 Task: Start a Sprint called Sprint0000000211 in Scrum Project Project0000000071 in Jira. Start a Sprint called Sprint0000000212 in Scrum Project Project0000000071 in Jira. Start a Sprint called Sprint0000000213 in Scrum Project Project0000000071 in Jira. Start a Sprint called Sprint0000000214 in Scrum Project Project0000000072 in Jira. Start a Sprint called Sprint0000000215 in Scrum Project Project0000000072 in Jira
Action: Mouse moved to (292, 87)
Screenshot: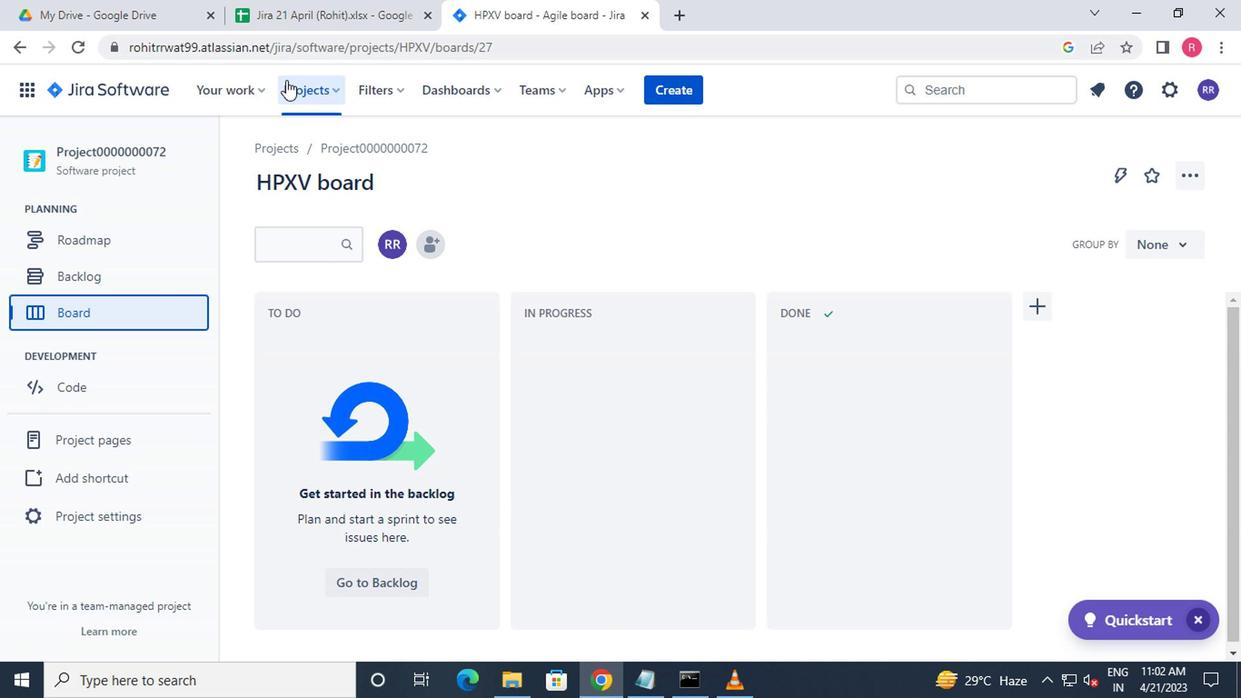 
Action: Mouse pressed left at (292, 87)
Screenshot: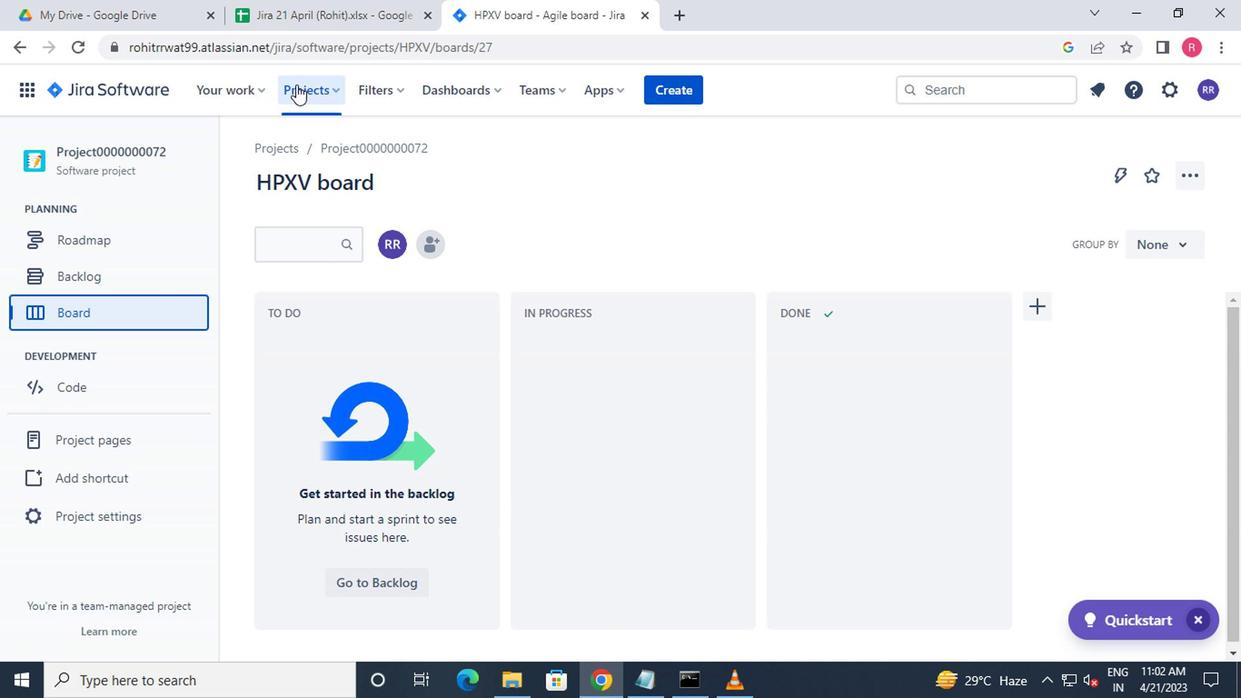 
Action: Mouse moved to (331, 190)
Screenshot: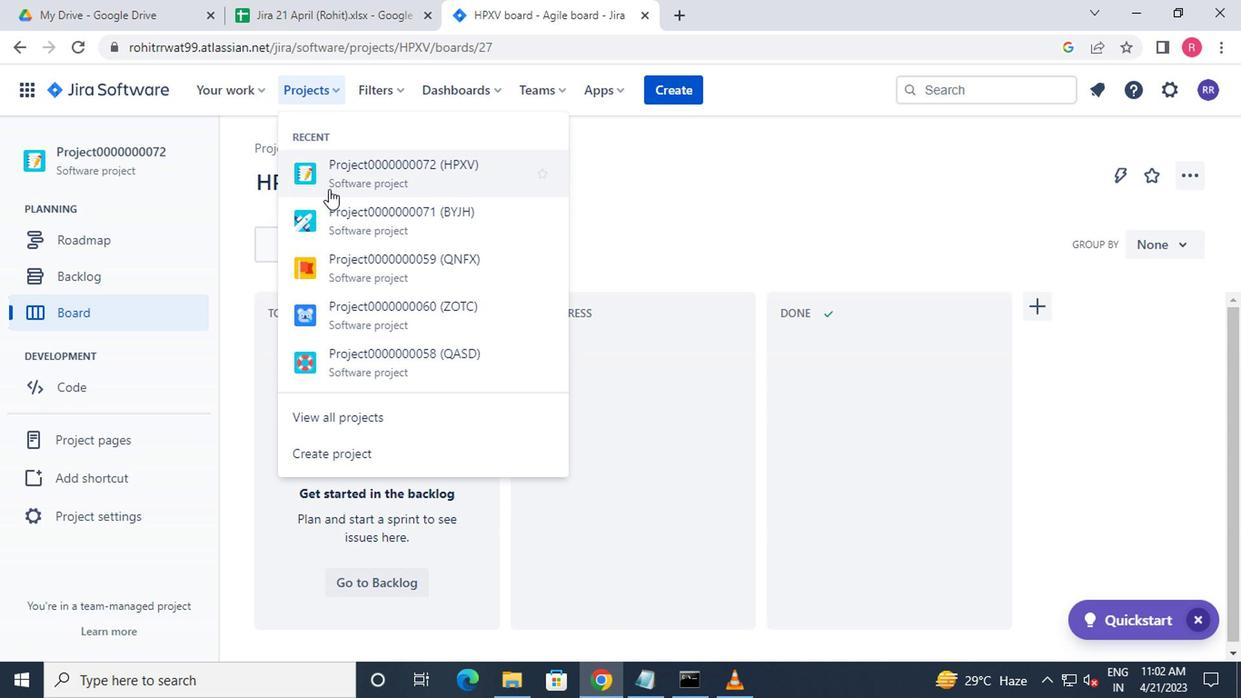 
Action: Mouse pressed left at (331, 190)
Screenshot: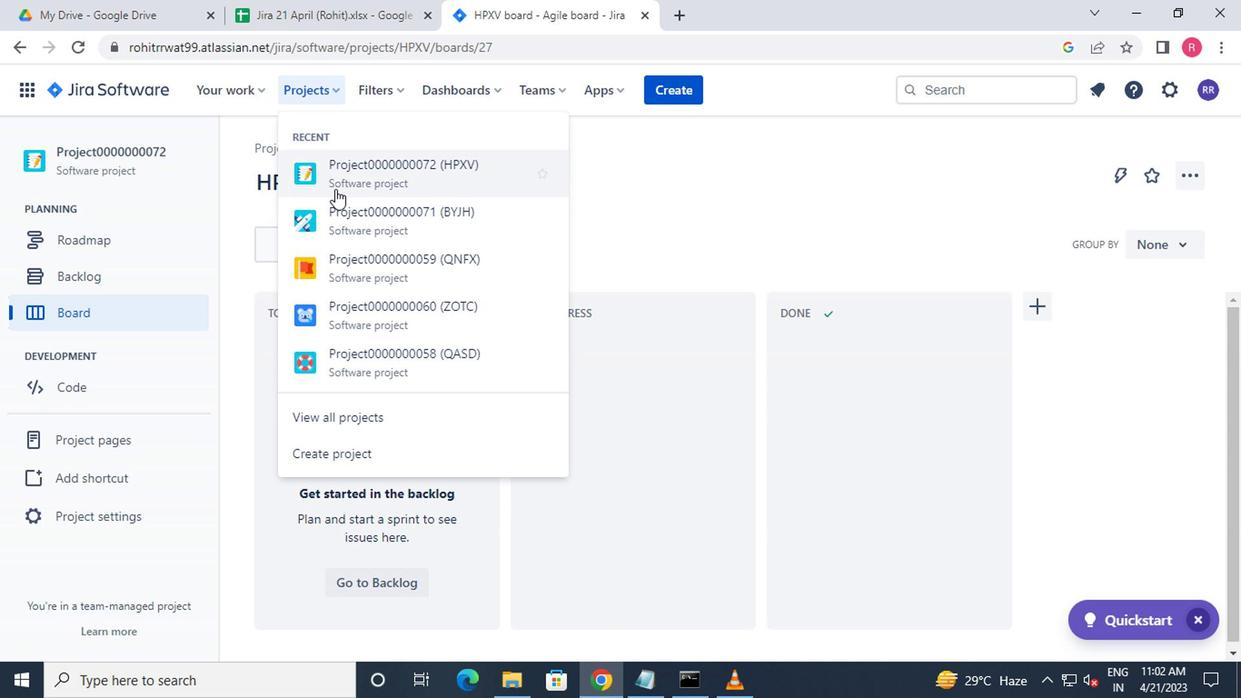 
Action: Mouse moved to (320, 97)
Screenshot: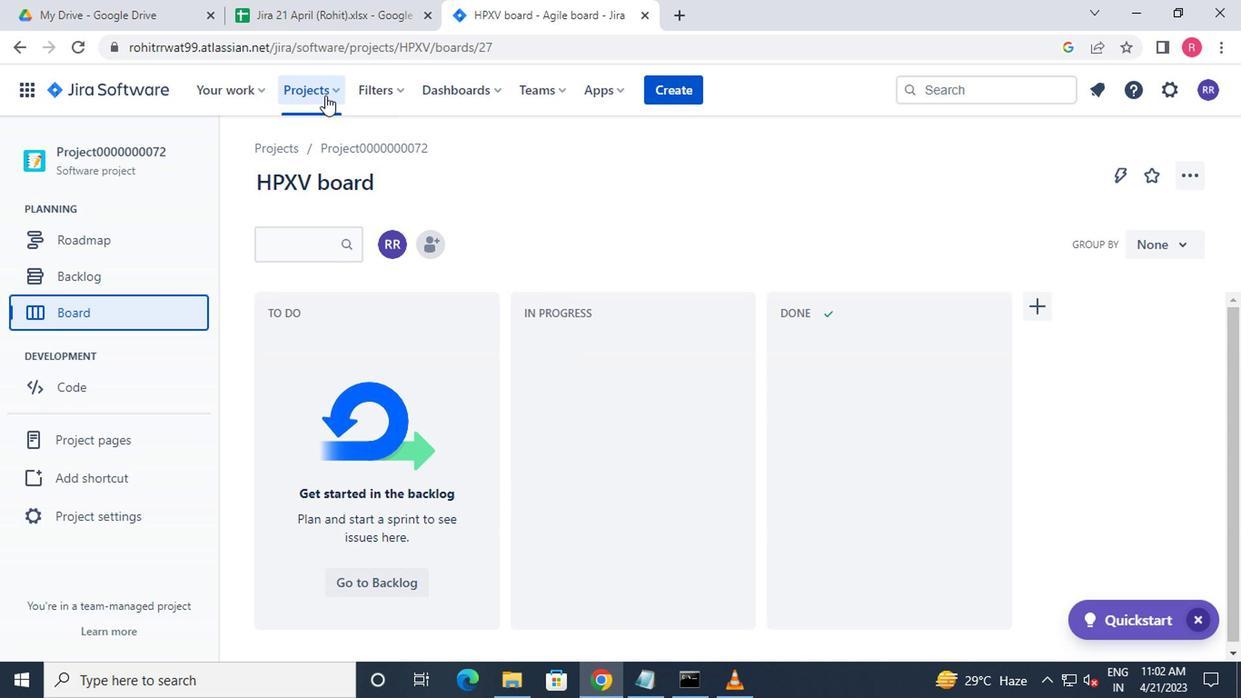 
Action: Mouse pressed left at (320, 97)
Screenshot: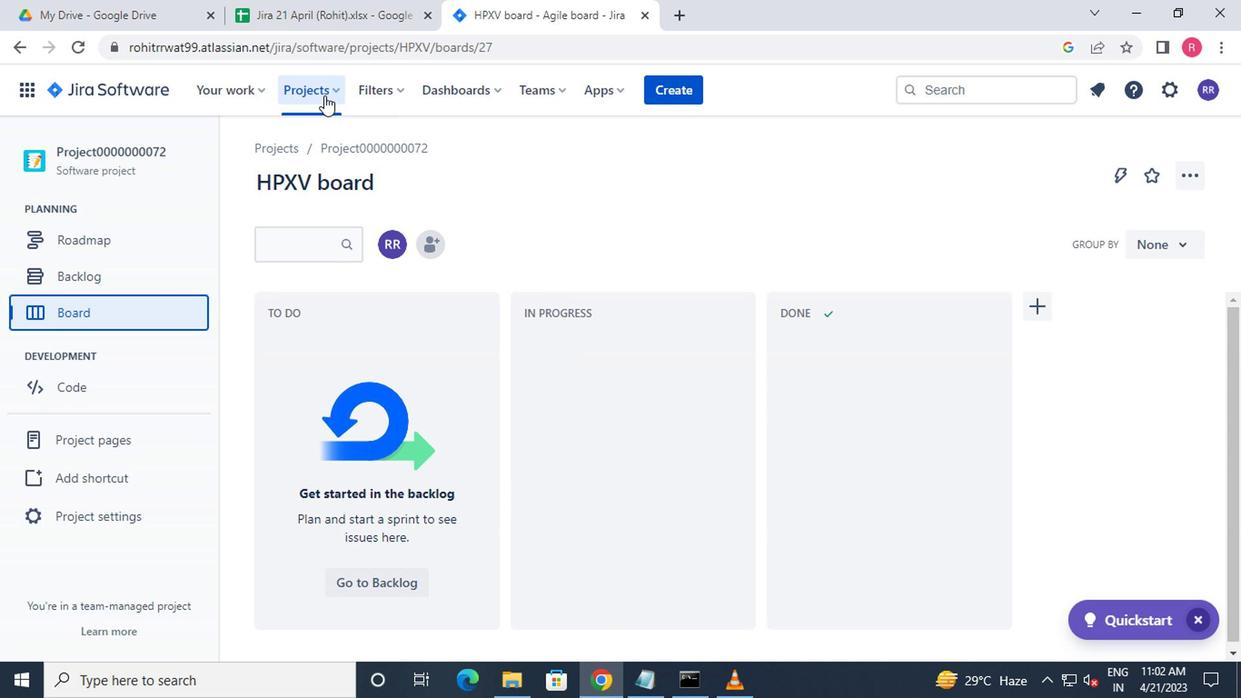 
Action: Mouse moved to (384, 210)
Screenshot: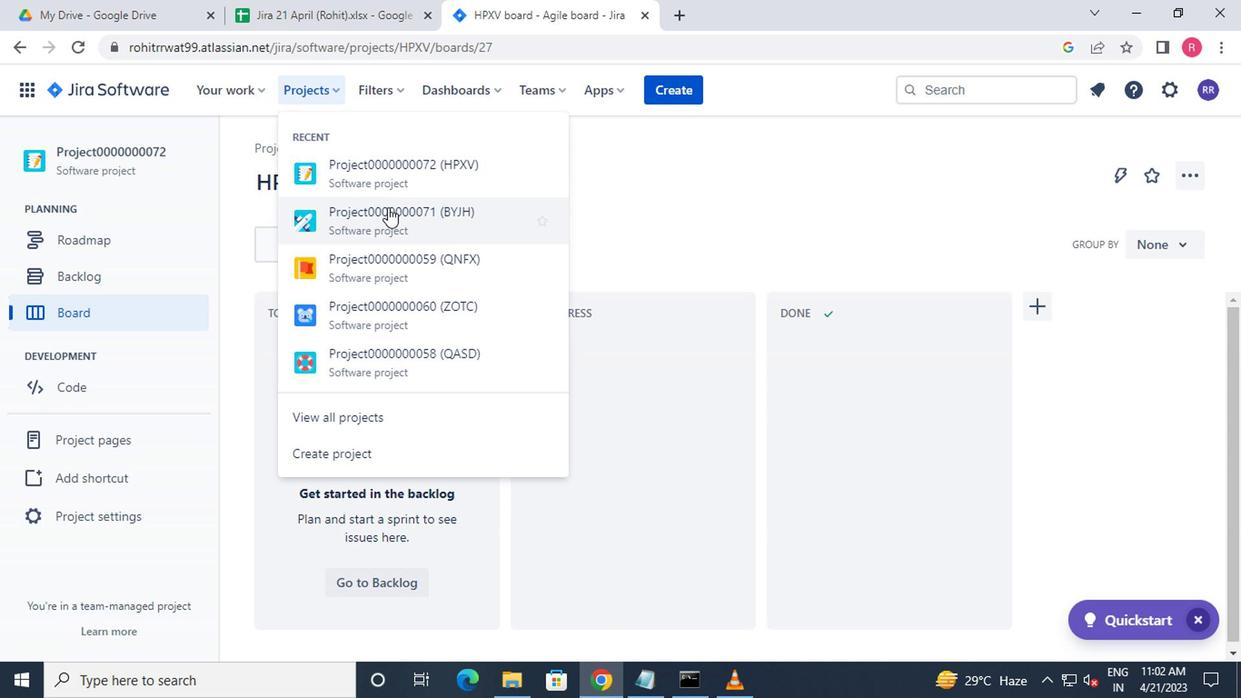 
Action: Mouse pressed left at (384, 210)
Screenshot: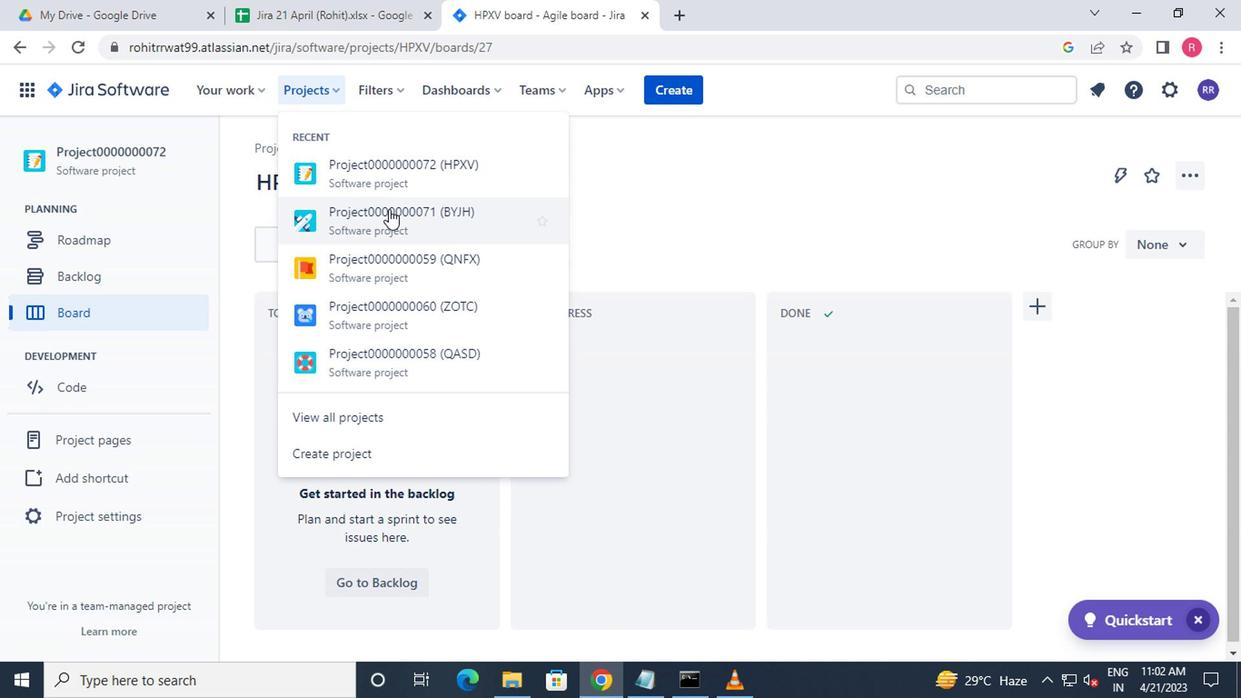 
Action: Mouse moved to (120, 275)
Screenshot: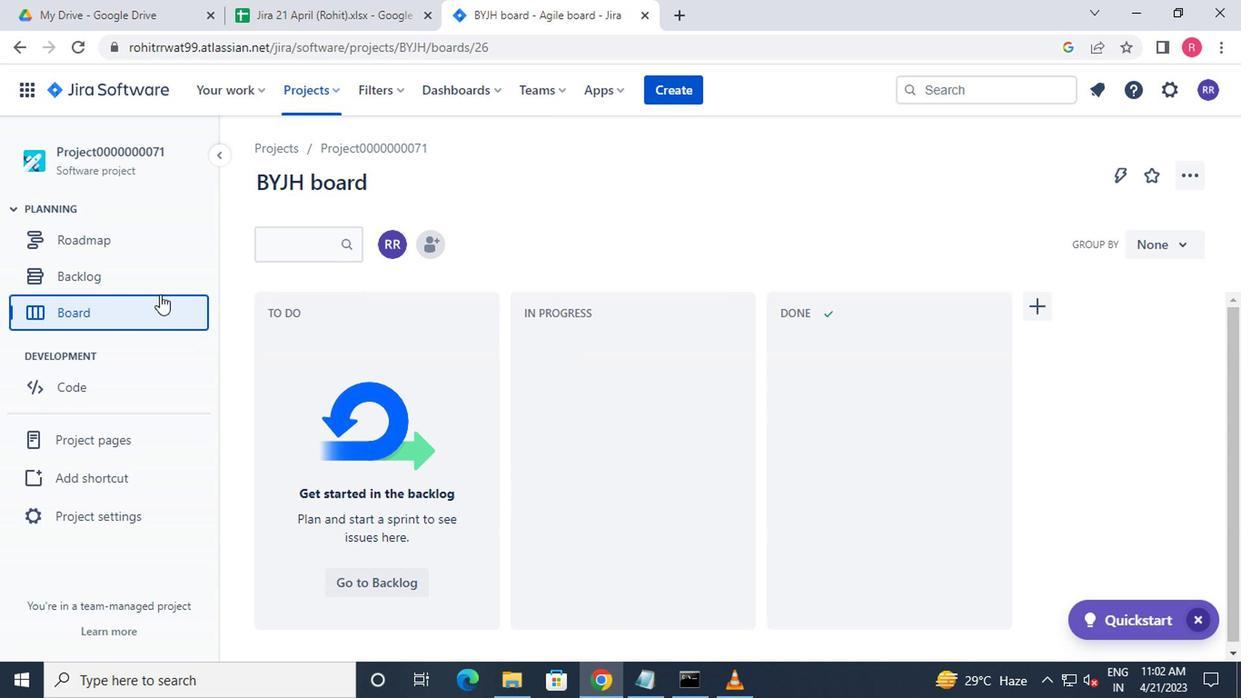 
Action: Mouse pressed left at (120, 275)
Screenshot: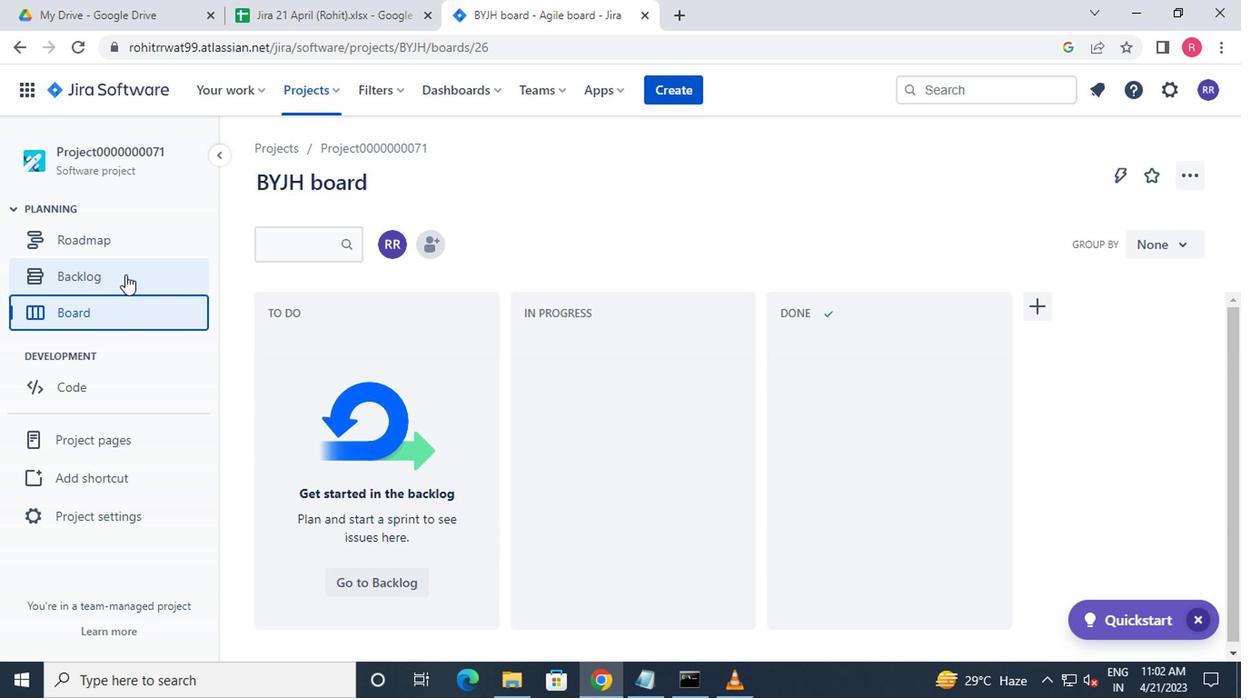 
Action: Mouse moved to (1085, 289)
Screenshot: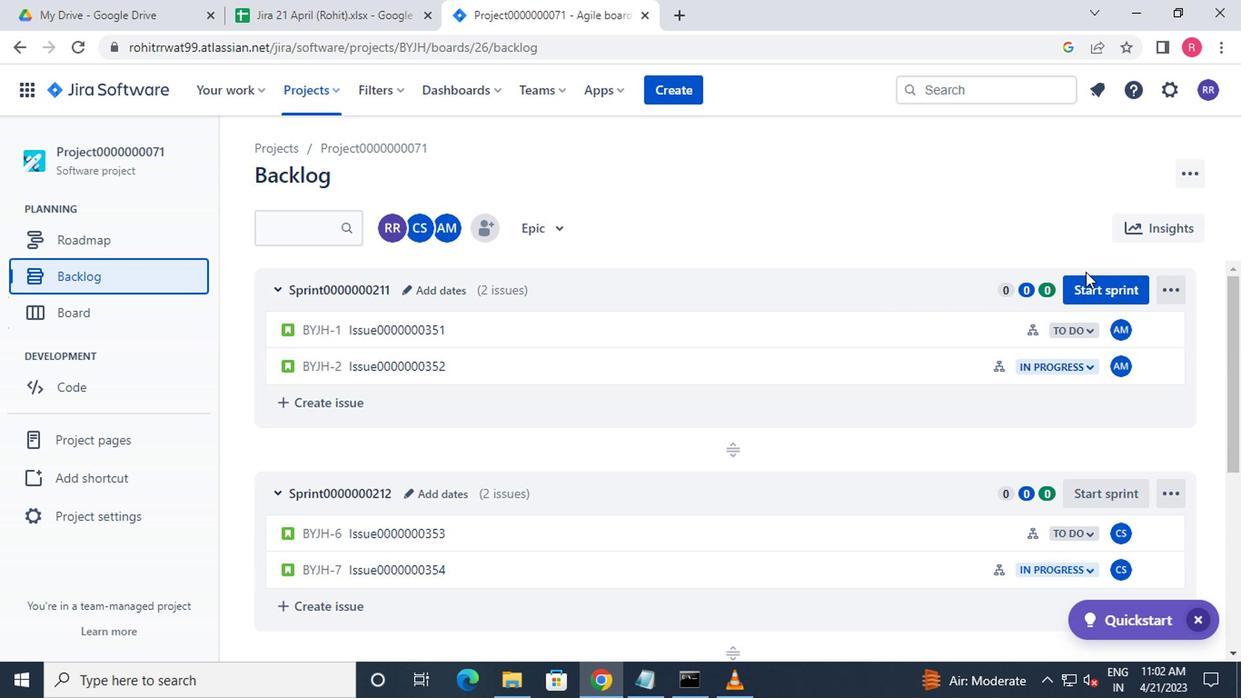 
Action: Mouse pressed left at (1085, 289)
Screenshot: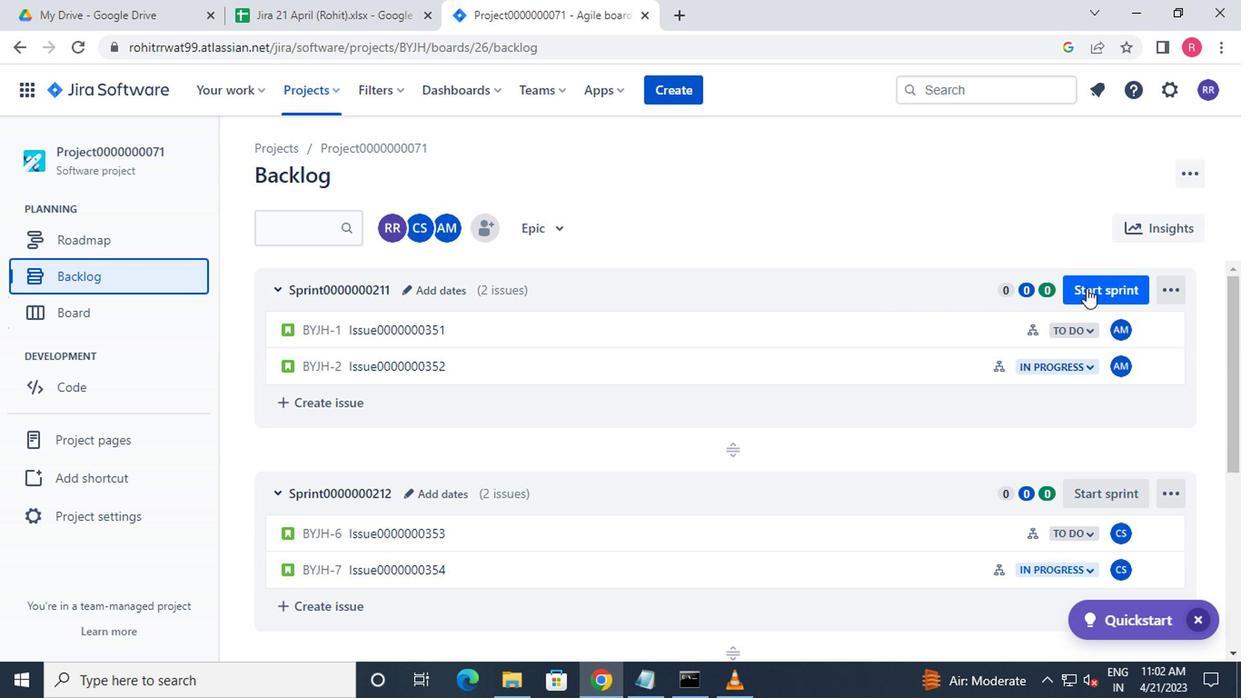 
Action: Mouse moved to (777, 633)
Screenshot: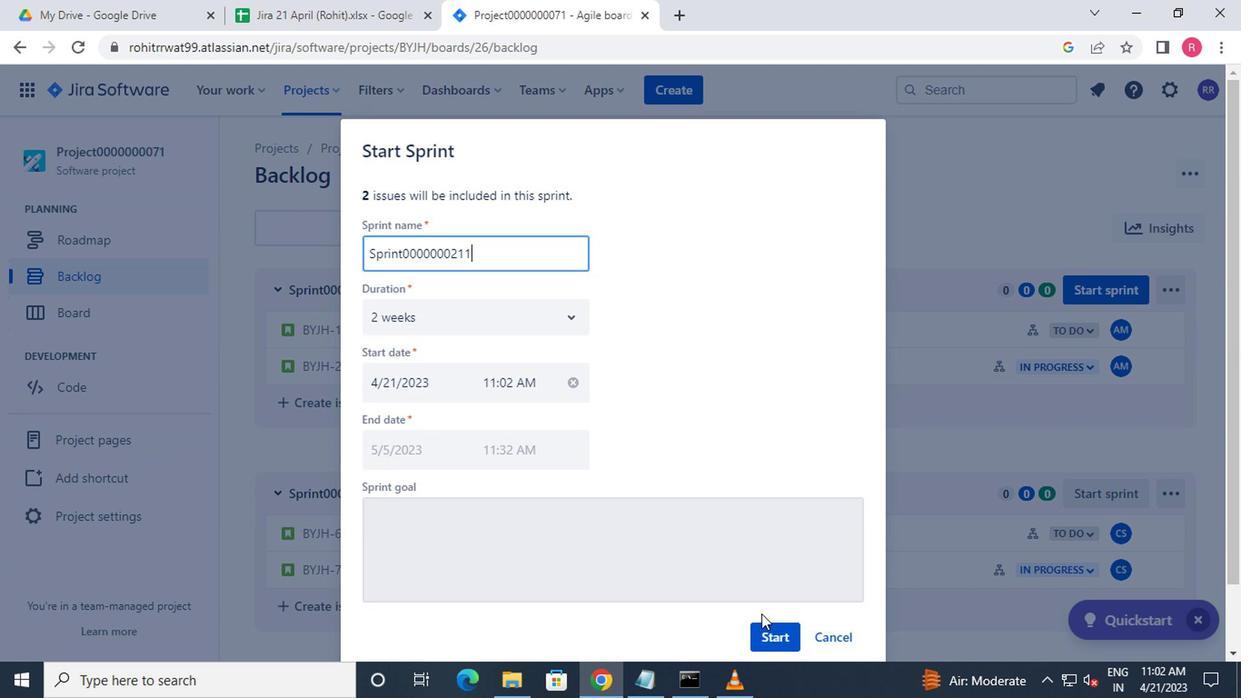 
Action: Mouse pressed left at (777, 633)
Screenshot: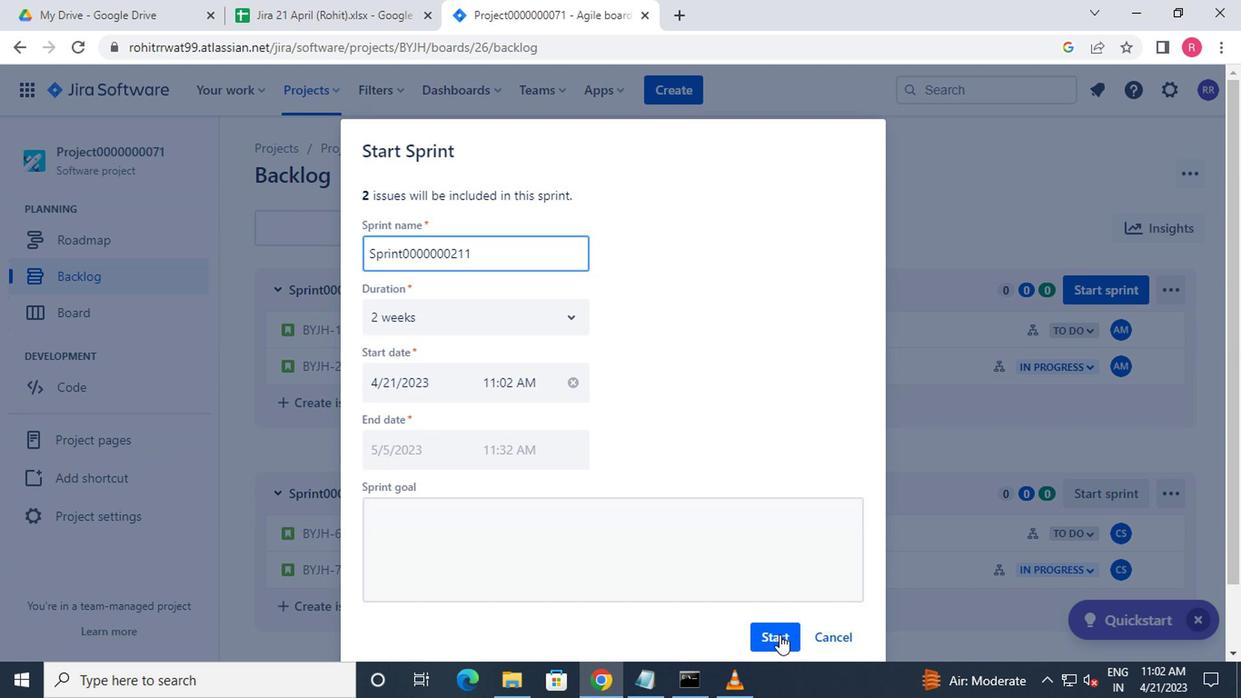 
Action: Mouse moved to (49, 286)
Screenshot: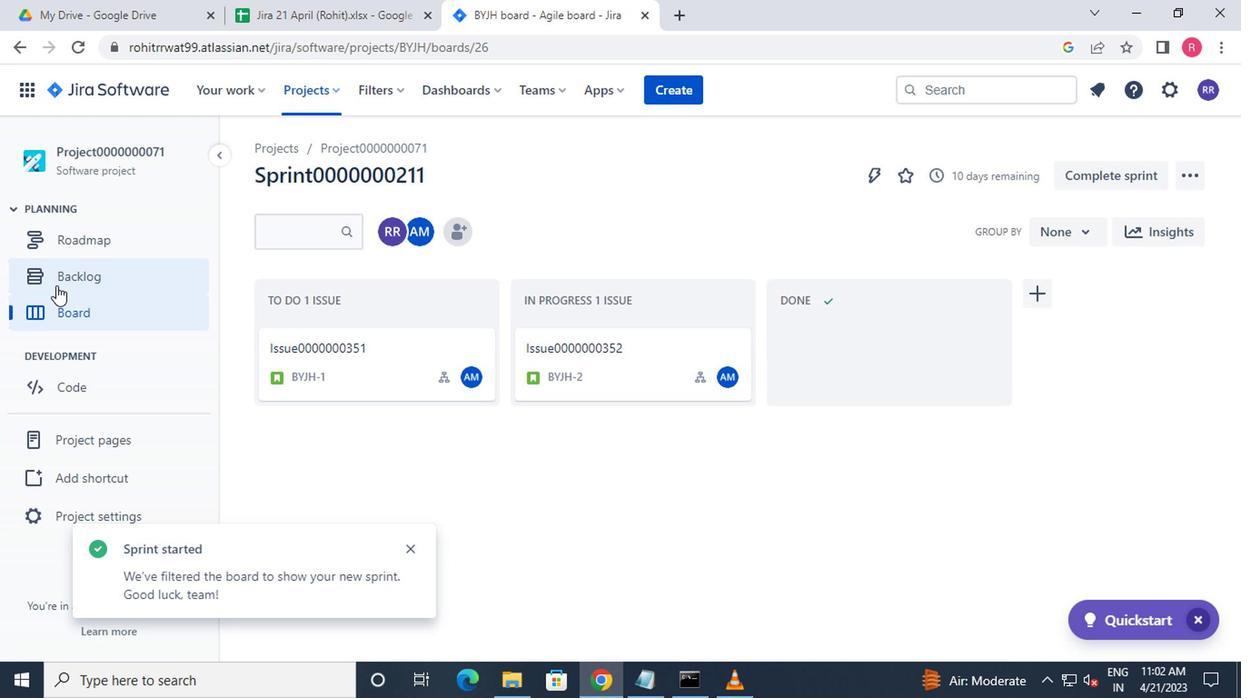 
Action: Mouse pressed left at (49, 286)
Screenshot: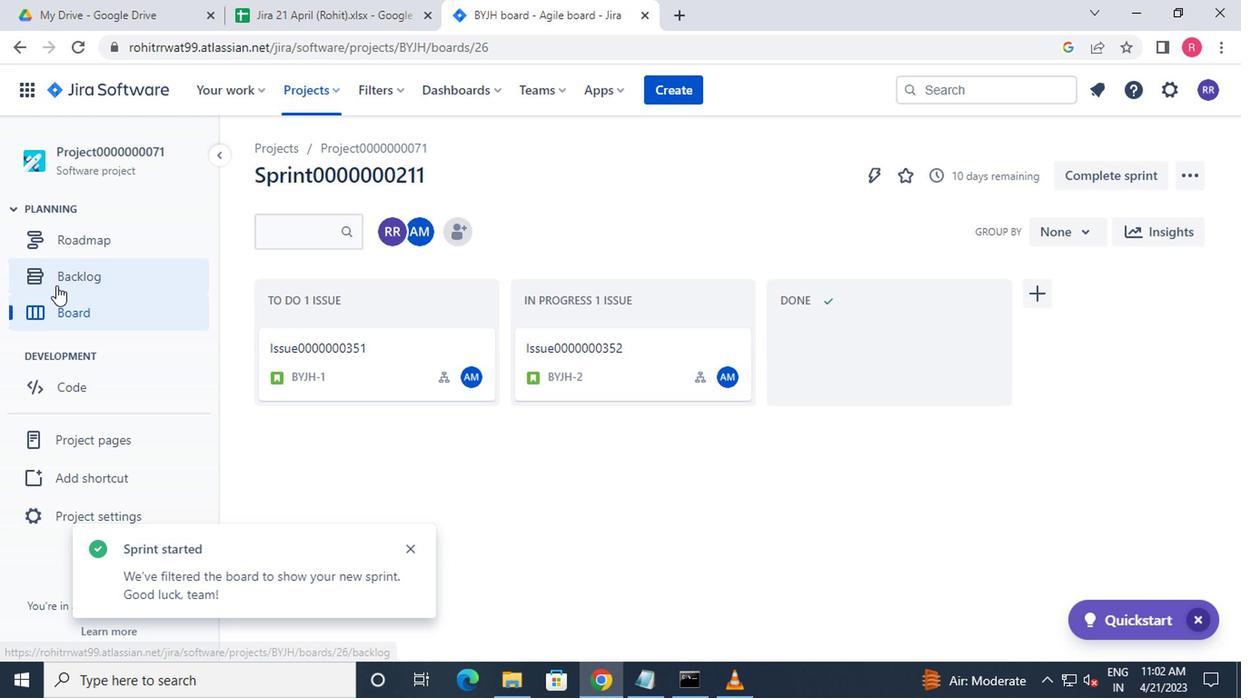 
Action: Mouse moved to (1099, 486)
Screenshot: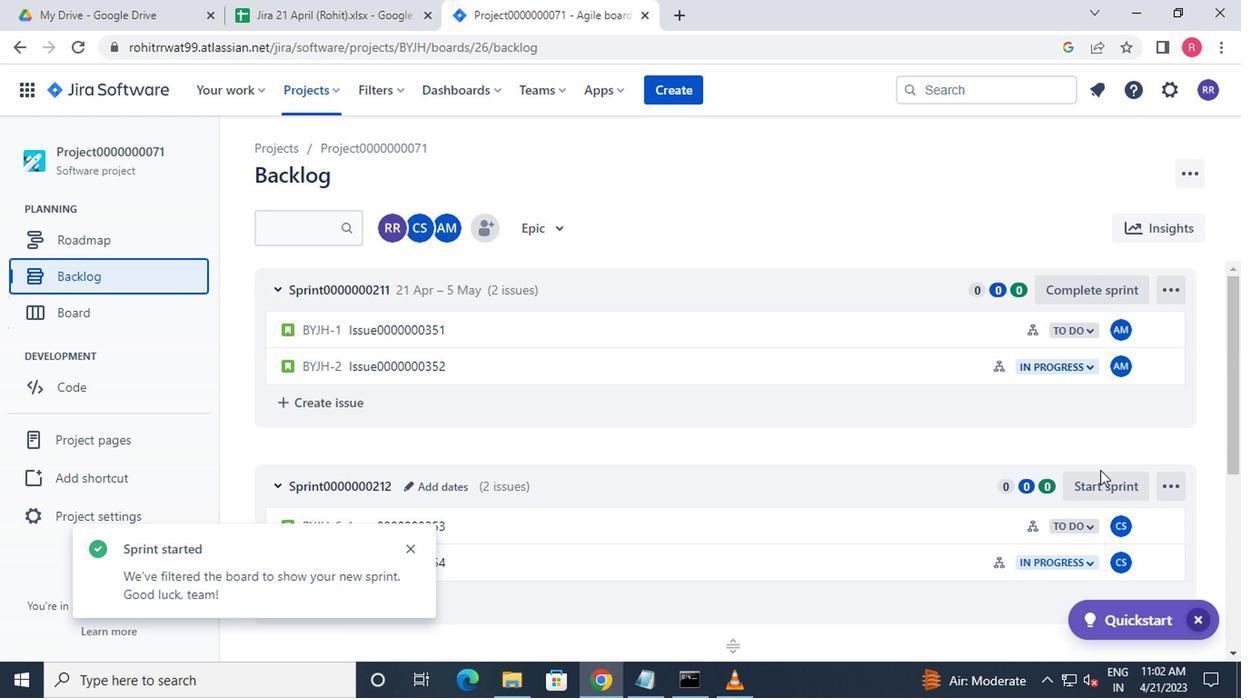 
Action: Mouse pressed left at (1099, 486)
Screenshot: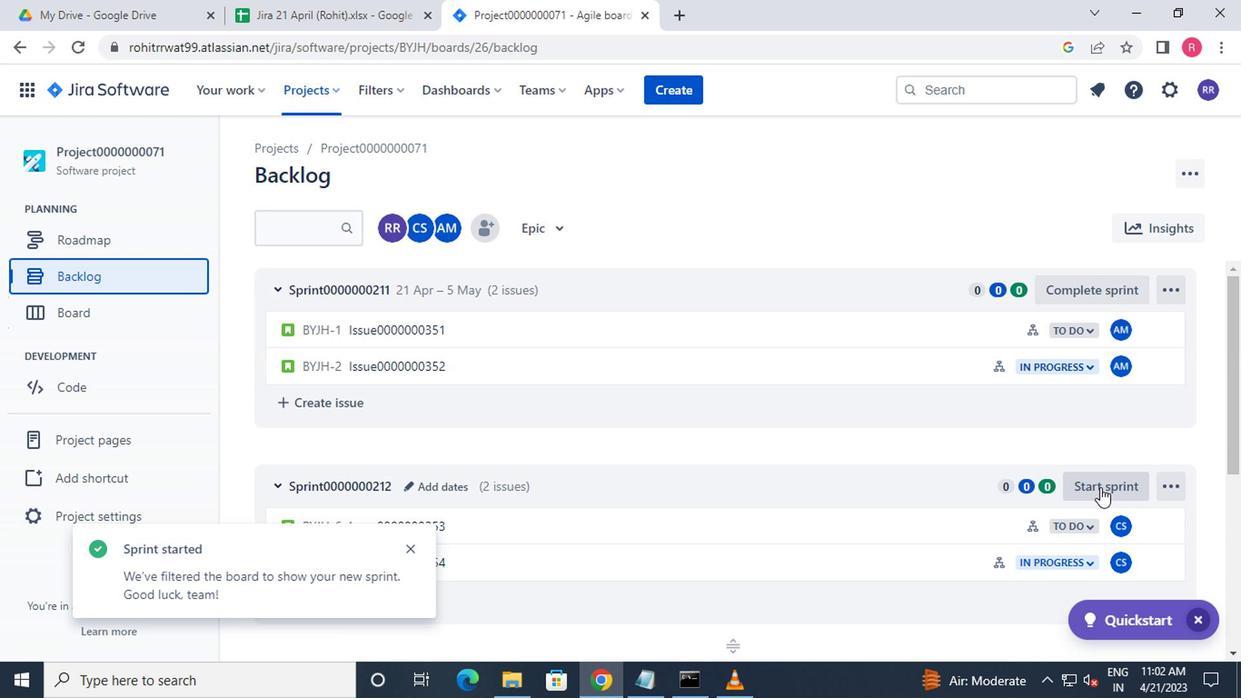 
Action: Mouse moved to (772, 637)
Screenshot: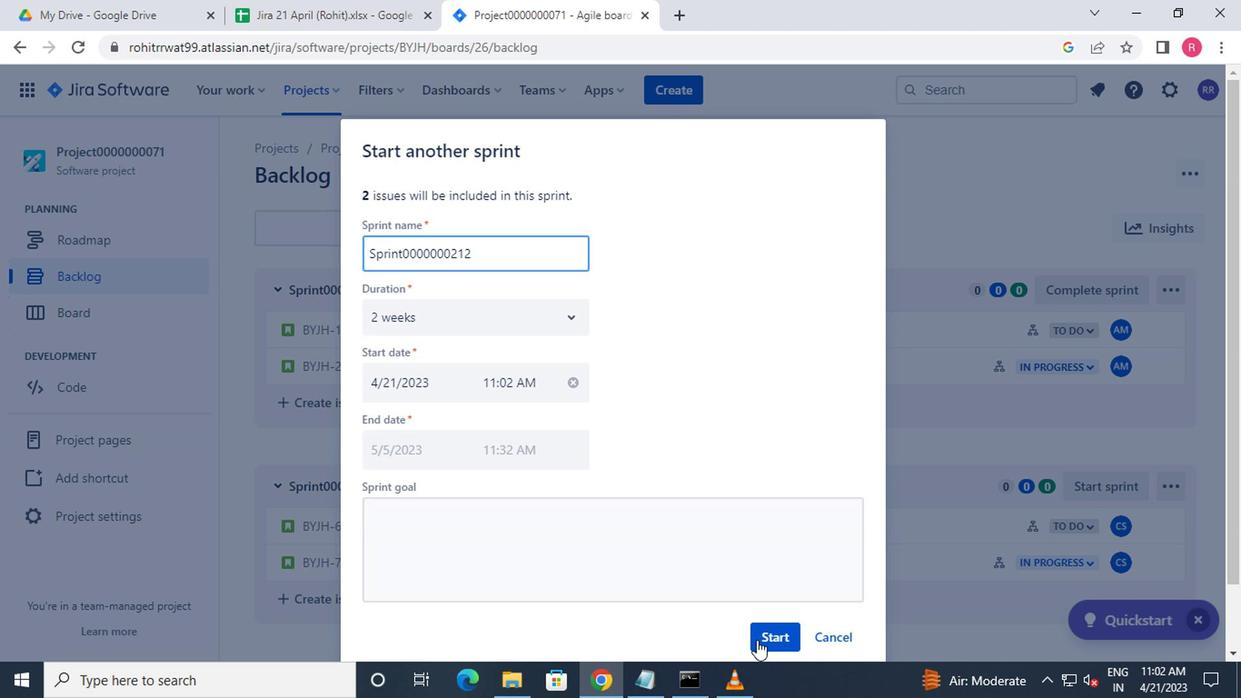 
Action: Mouse pressed left at (772, 637)
Screenshot: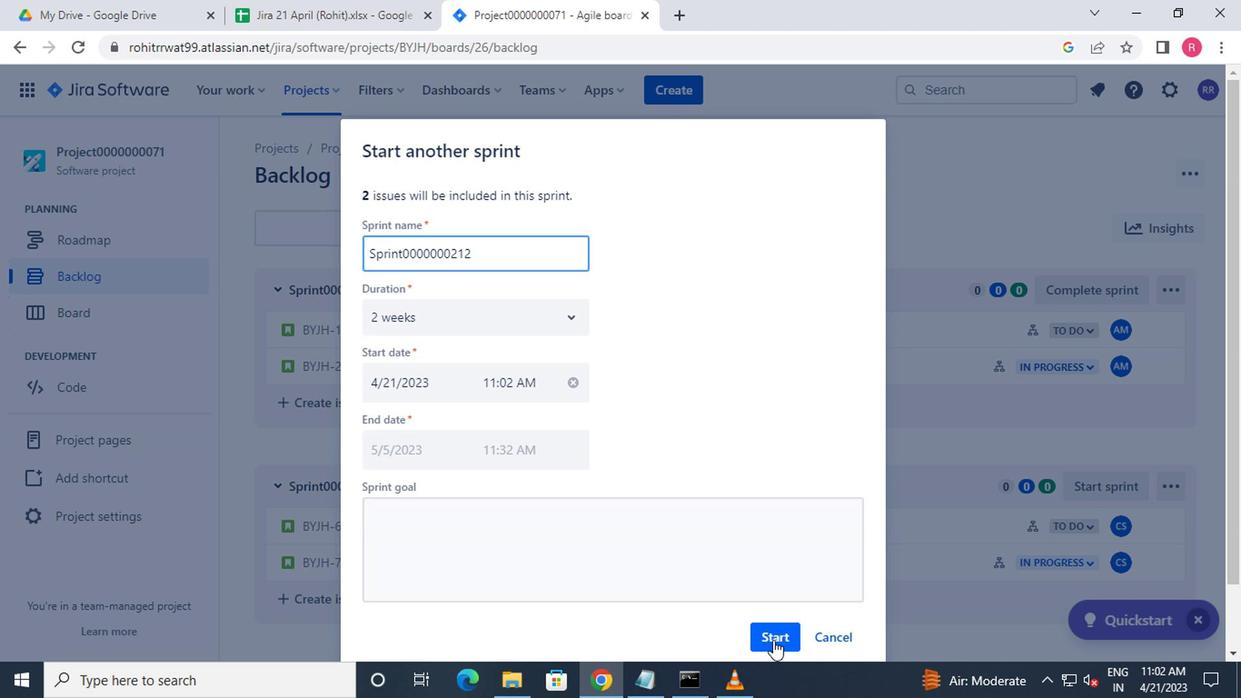 
Action: Mouse moved to (106, 268)
Screenshot: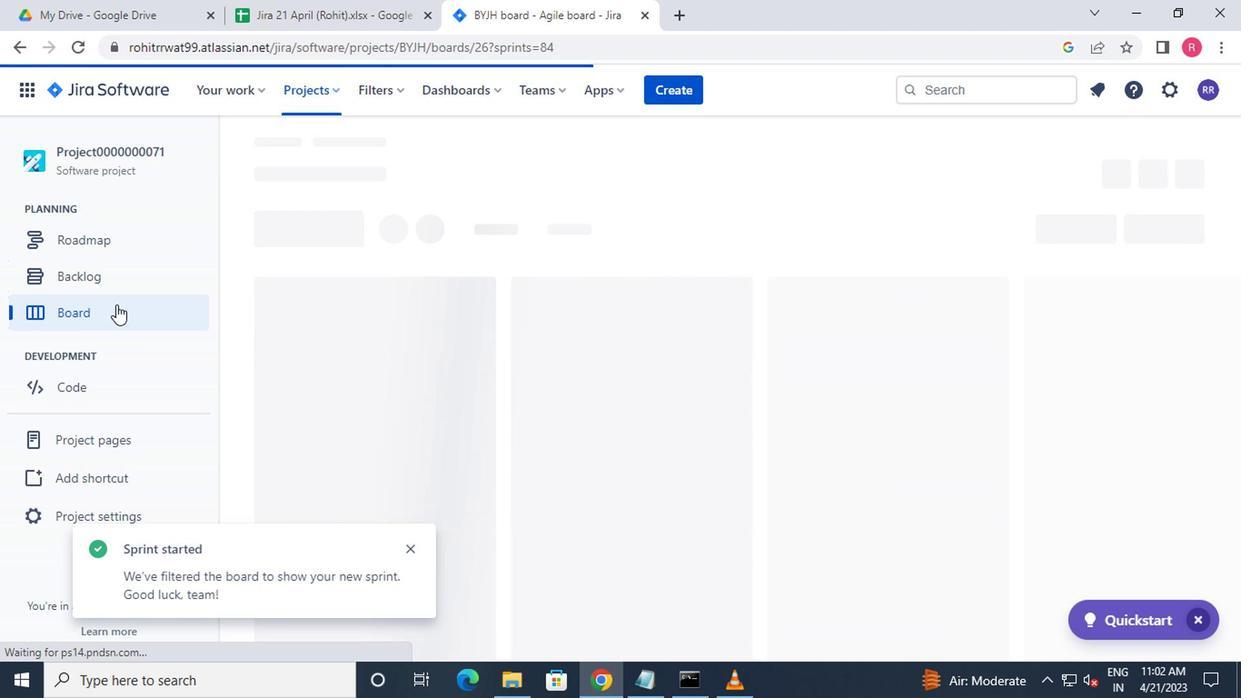 
Action: Mouse pressed left at (106, 268)
Screenshot: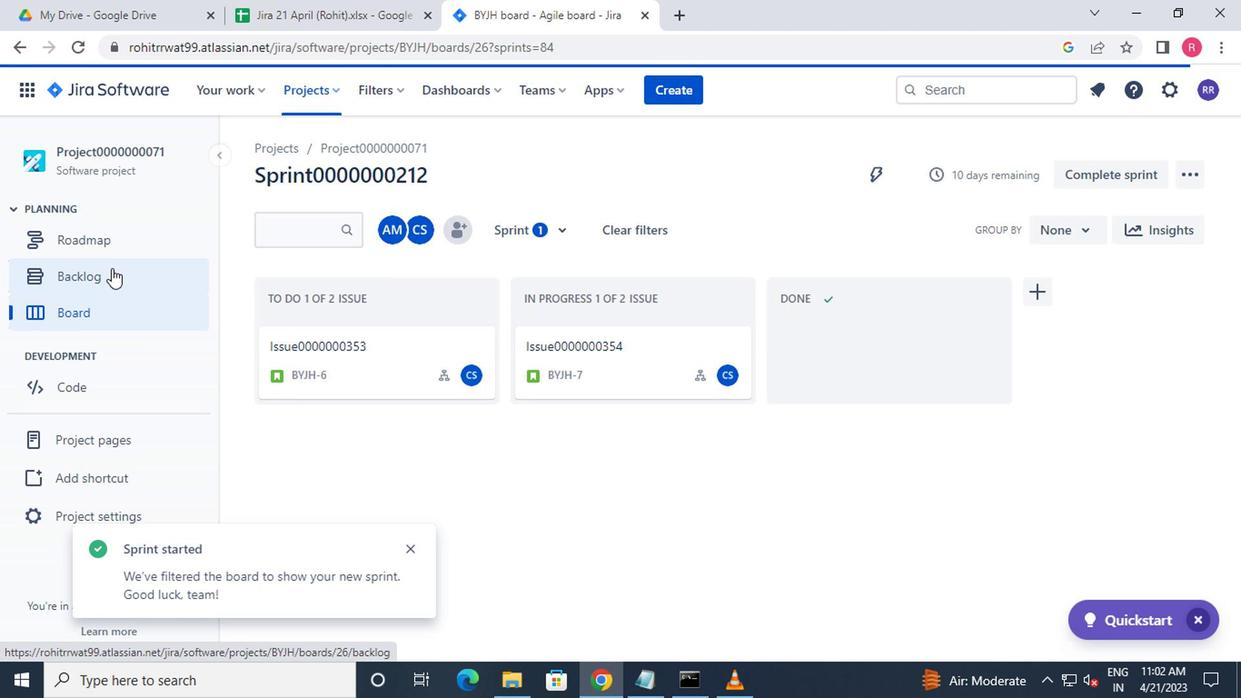 
Action: Mouse moved to (611, 418)
Screenshot: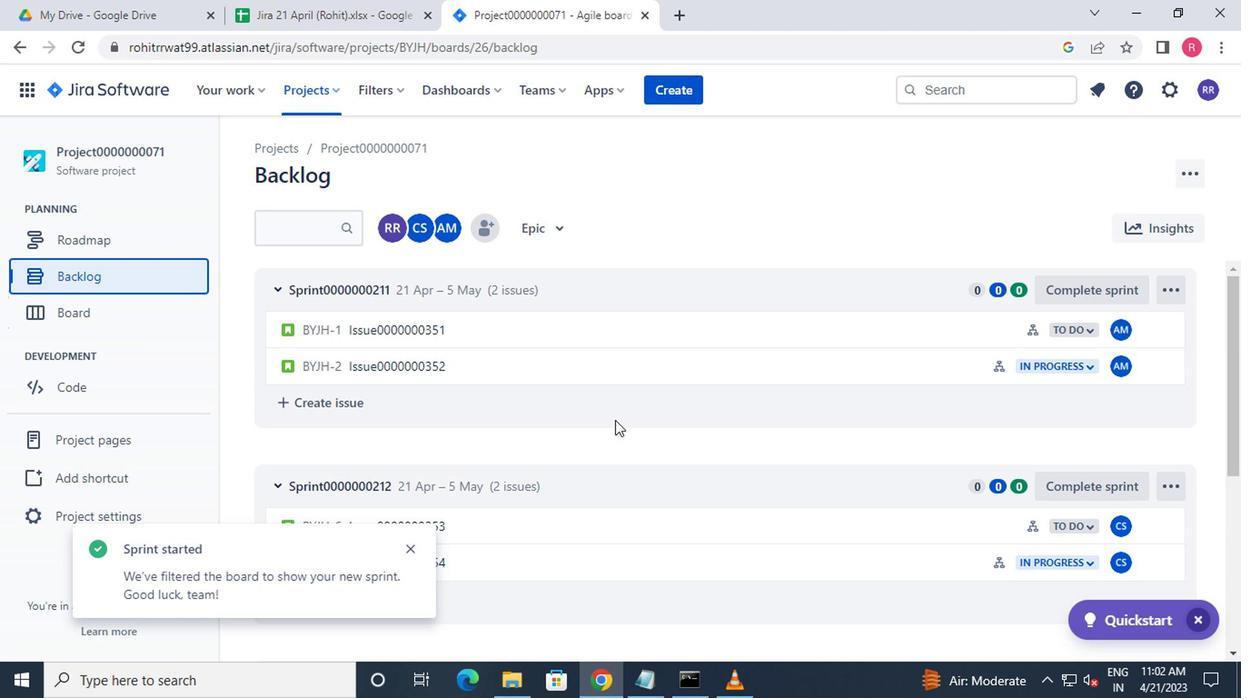 
Action: Mouse scrolled (611, 417) with delta (0, -1)
Screenshot: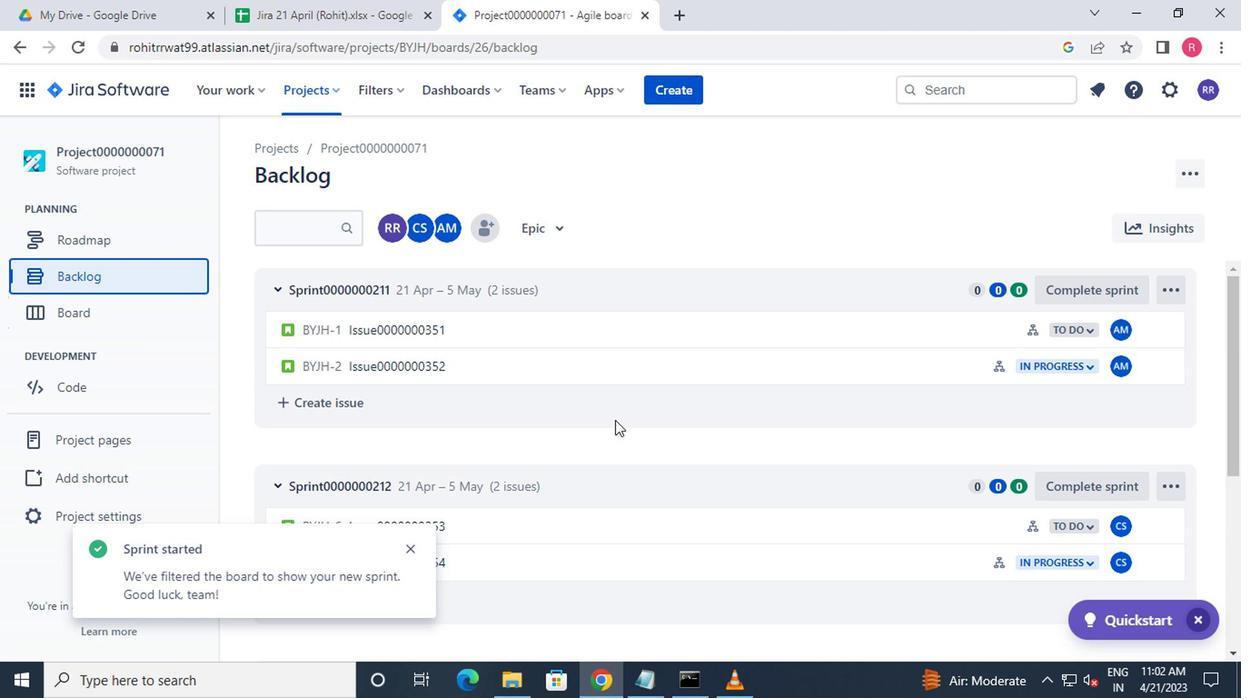 
Action: Mouse moved to (615, 418)
Screenshot: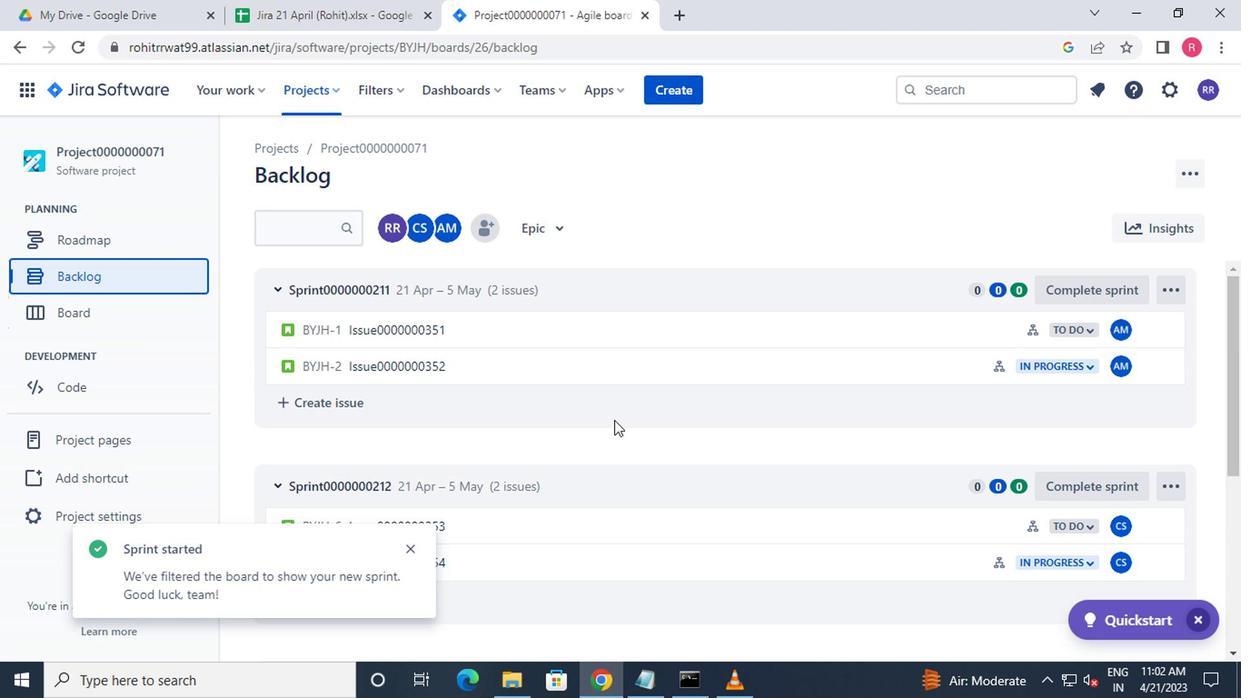 
Action: Mouse scrolled (615, 417) with delta (0, -1)
Screenshot: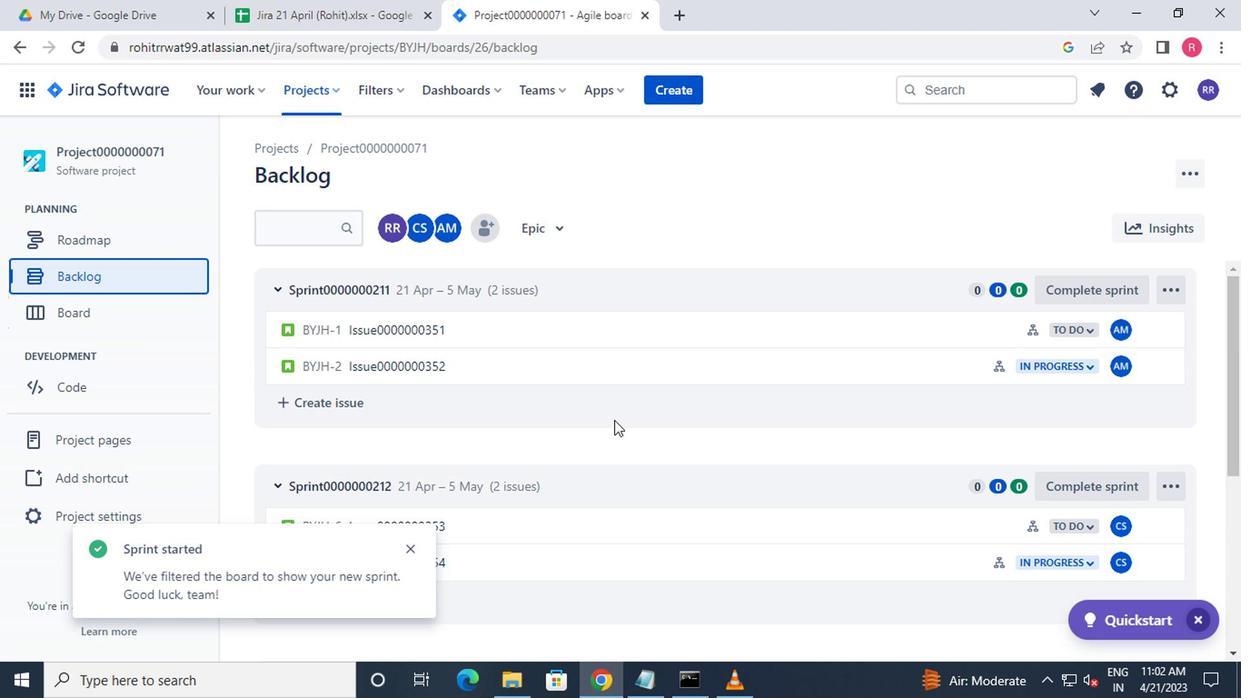 
Action: Mouse scrolled (615, 417) with delta (0, -1)
Screenshot: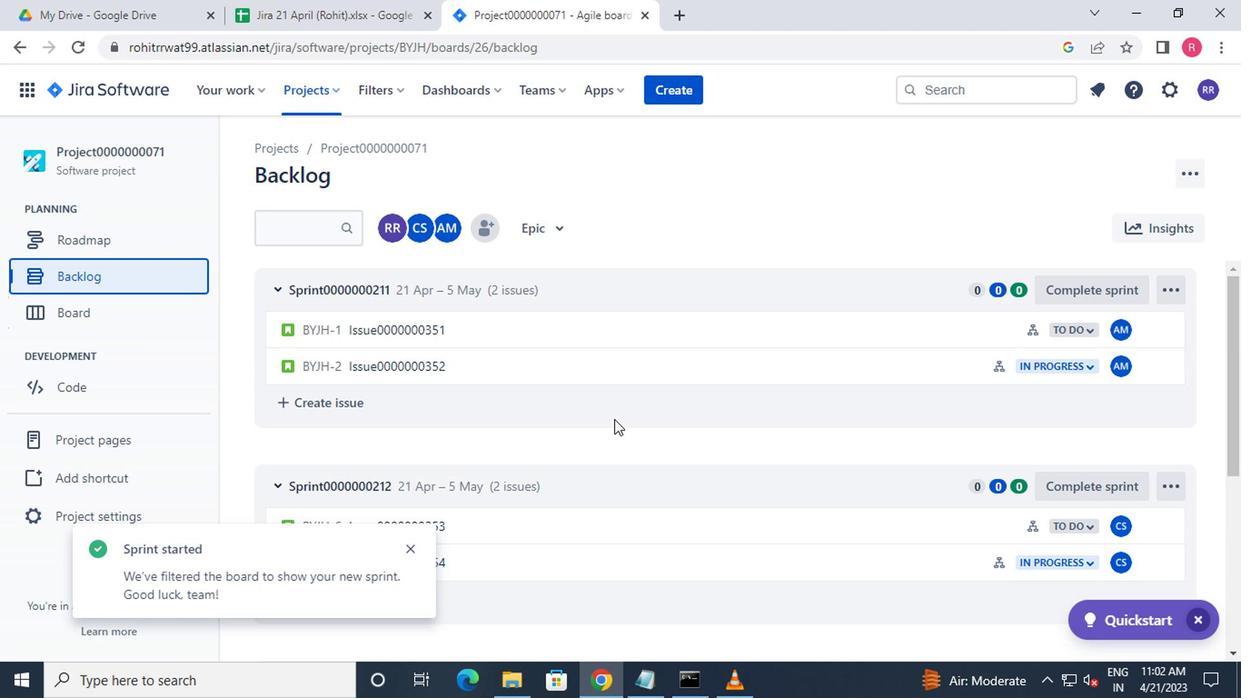 
Action: Mouse scrolled (615, 417) with delta (0, -1)
Screenshot: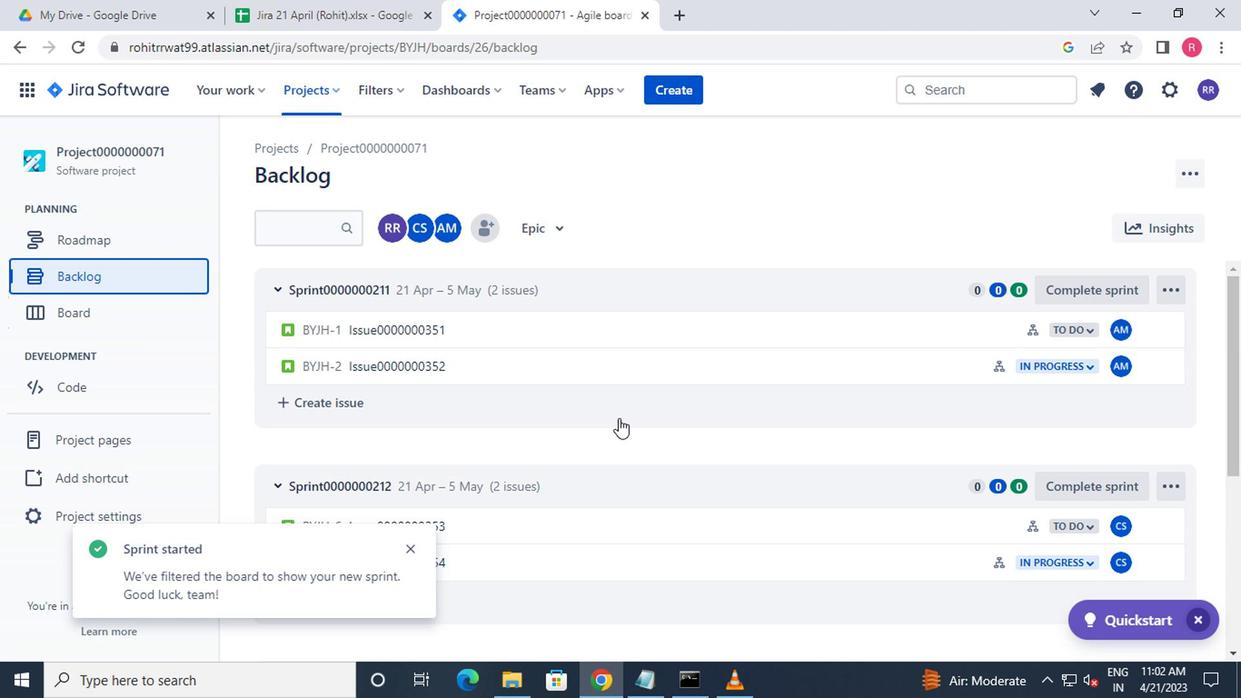 
Action: Mouse scrolled (615, 417) with delta (0, -1)
Screenshot: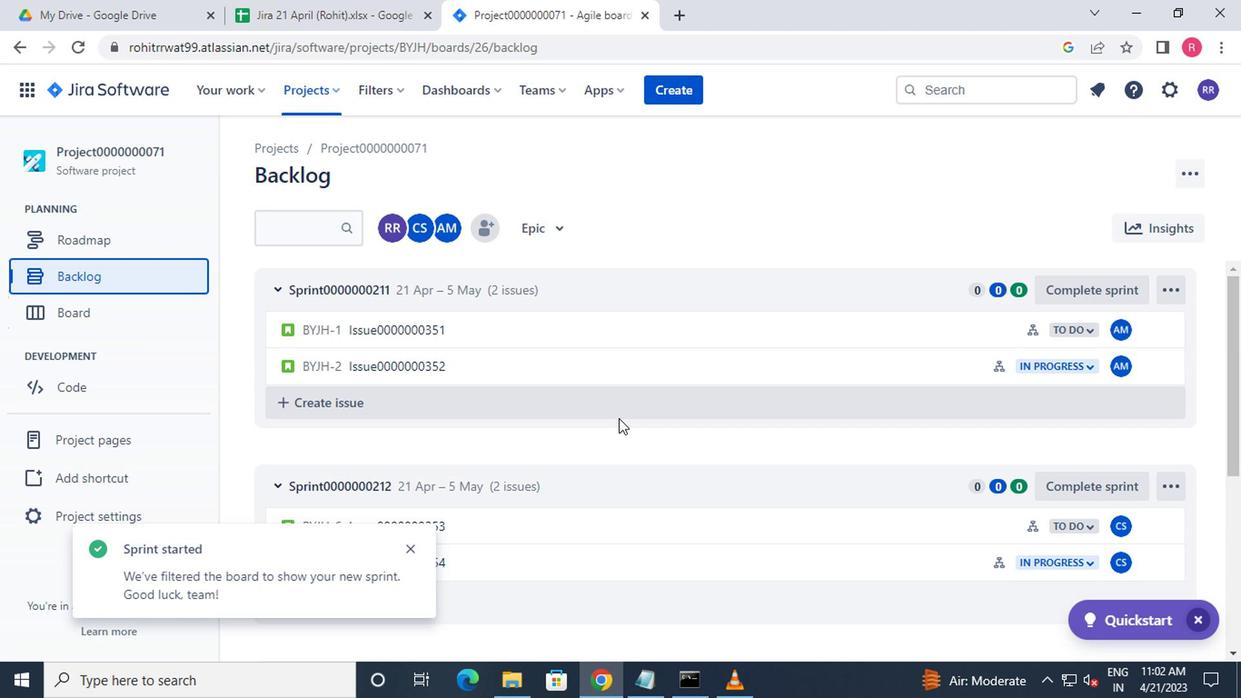 
Action: Mouse moved to (1125, 353)
Screenshot: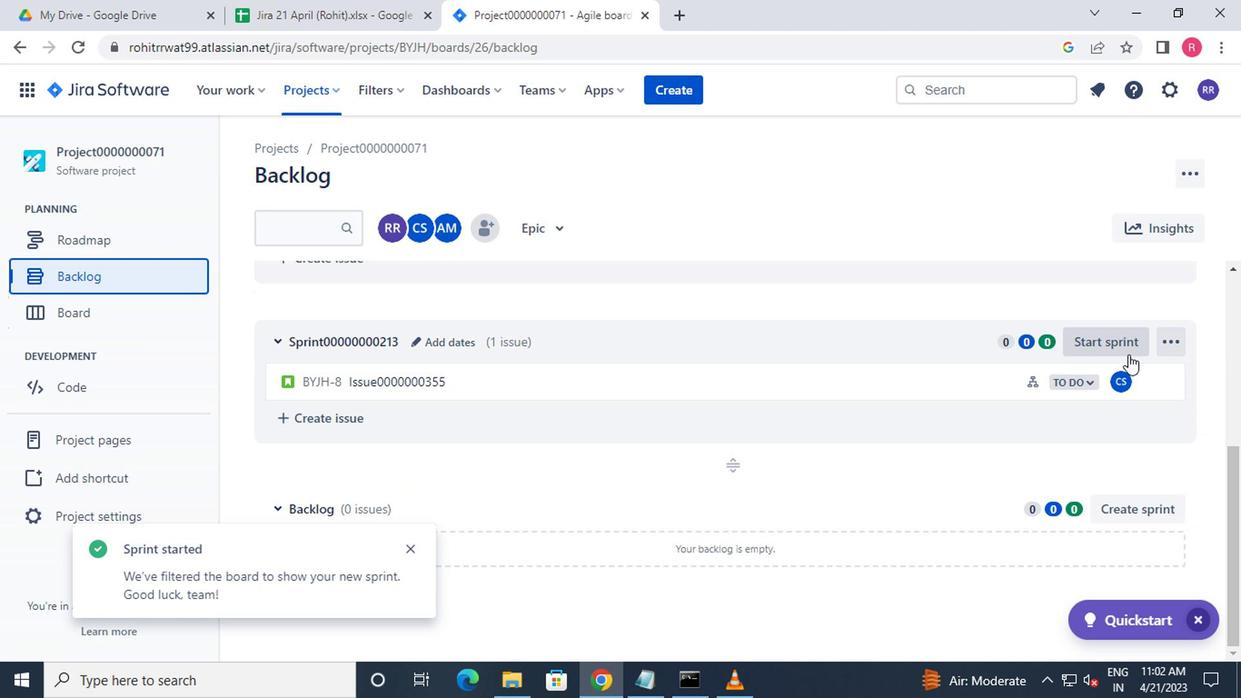 
Action: Mouse pressed left at (1125, 353)
Screenshot: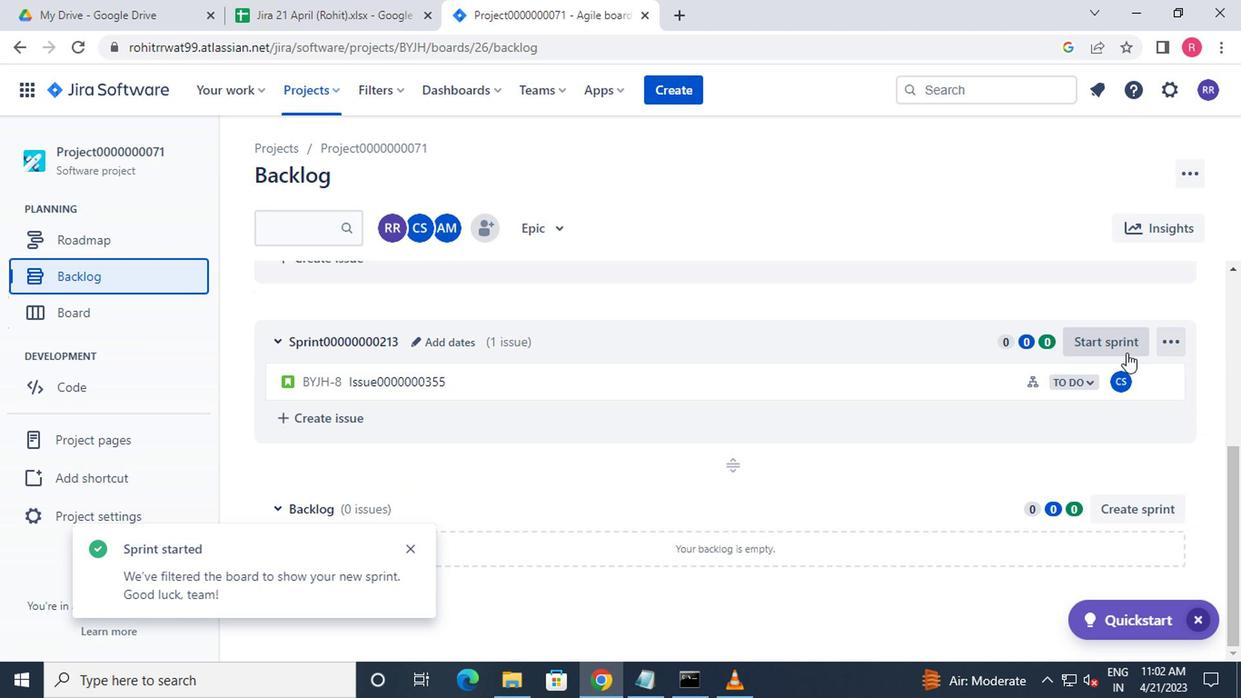 
Action: Mouse moved to (661, 435)
Screenshot: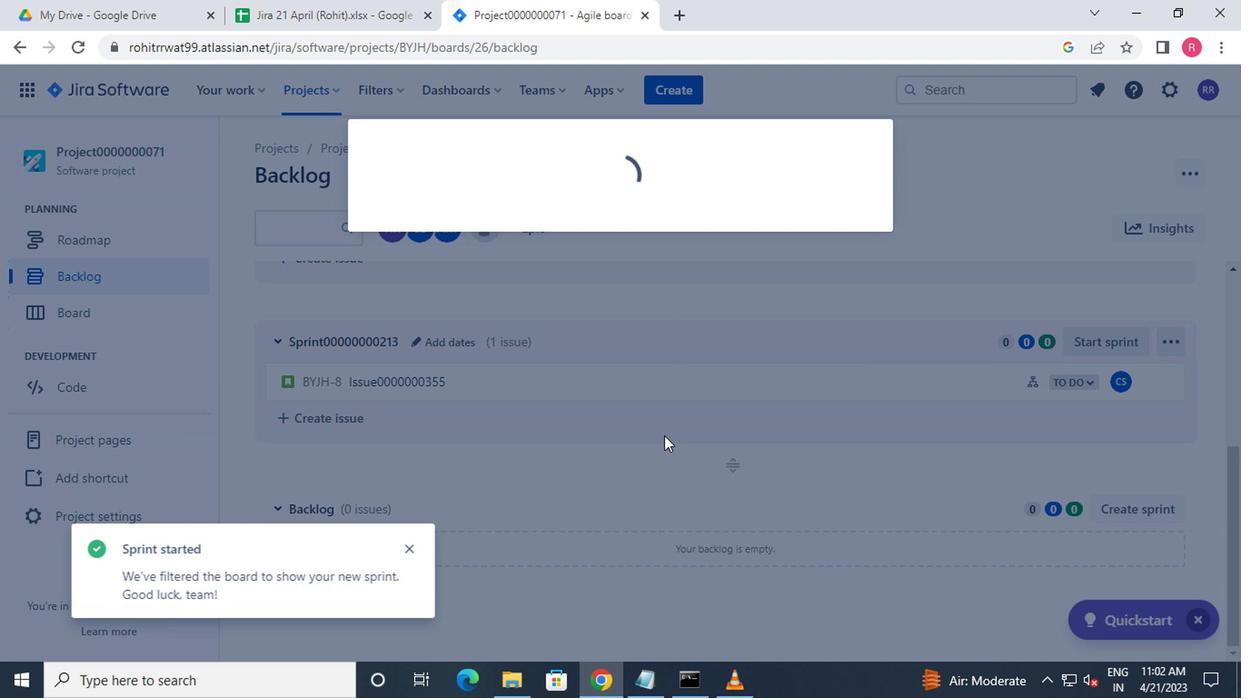 
Action: Mouse scrolled (661, 435) with delta (0, 0)
Screenshot: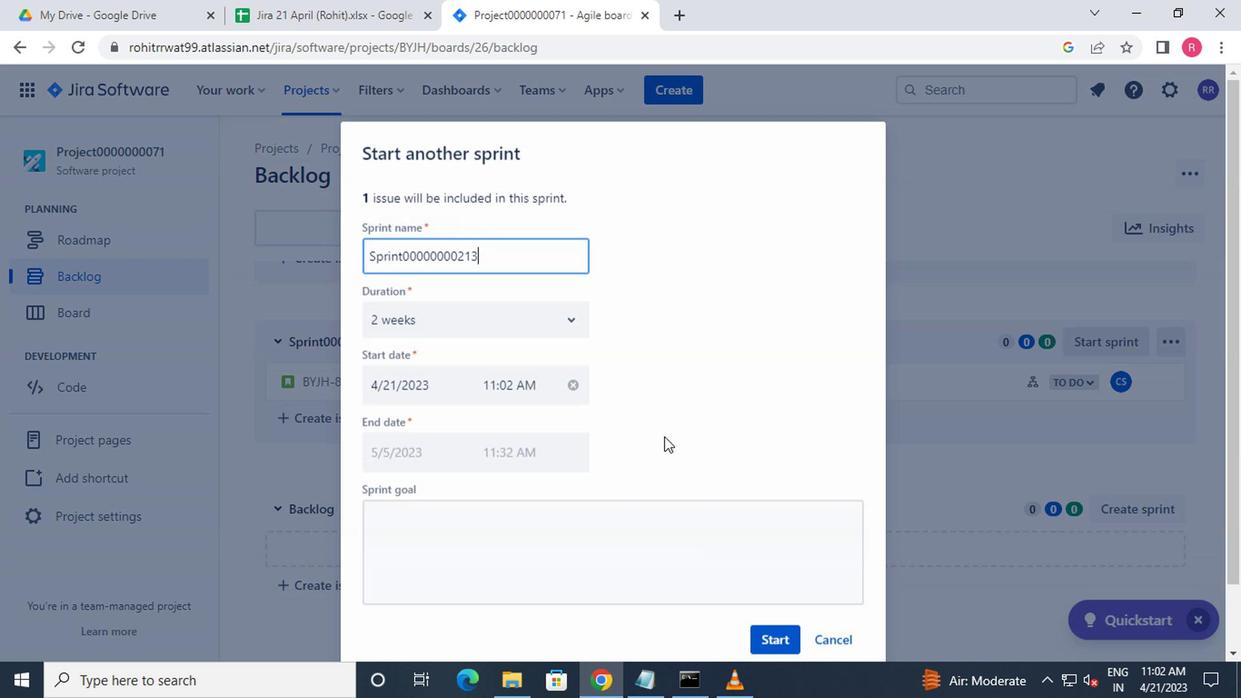 
Action: Mouse moved to (662, 439)
Screenshot: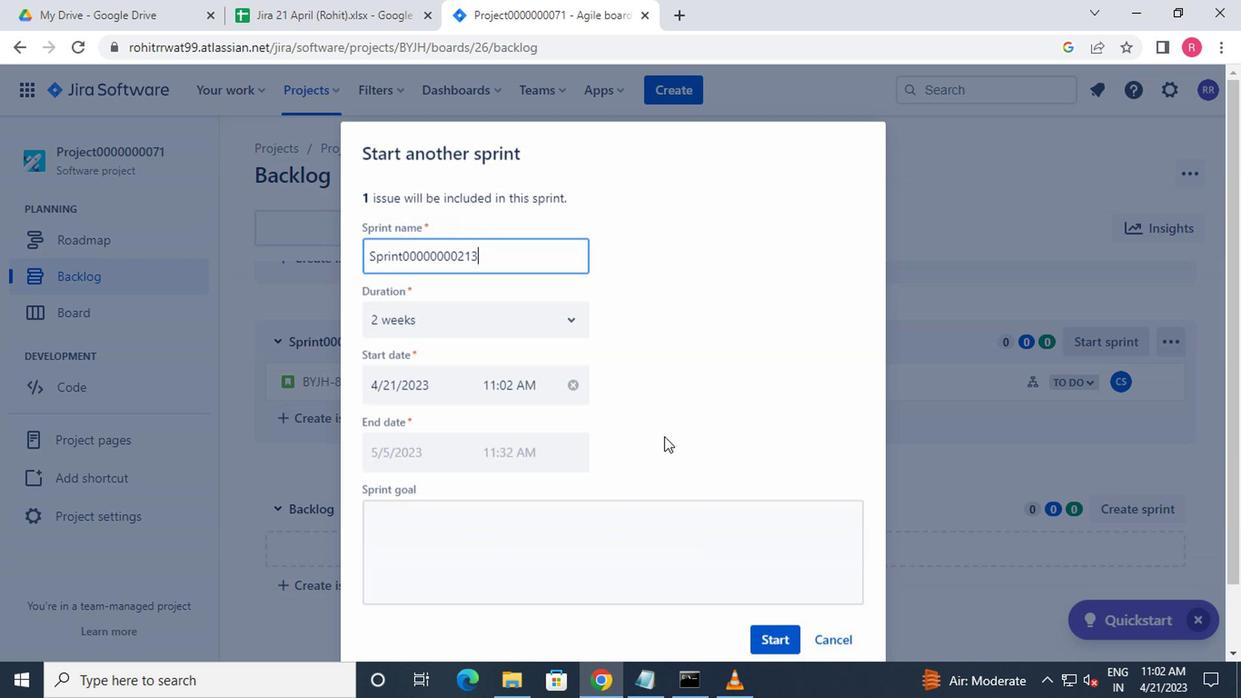 
Action: Mouse scrolled (662, 437) with delta (0, -1)
Screenshot: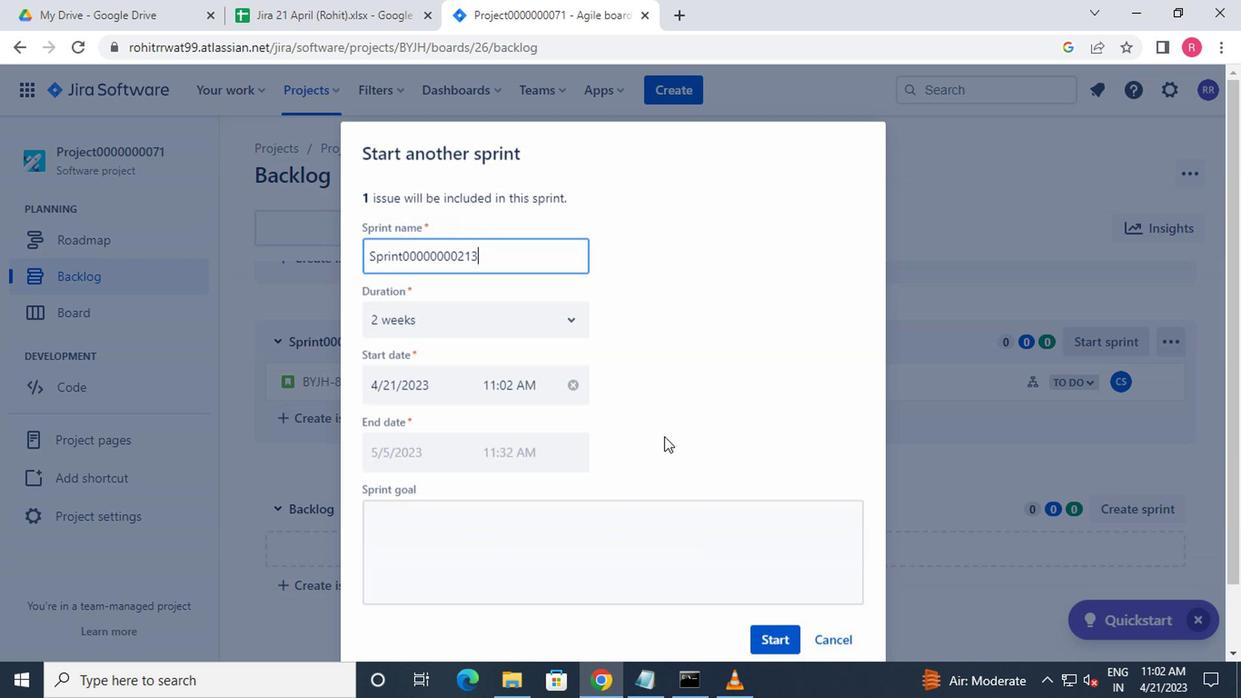 
Action: Mouse moved to (666, 444)
Screenshot: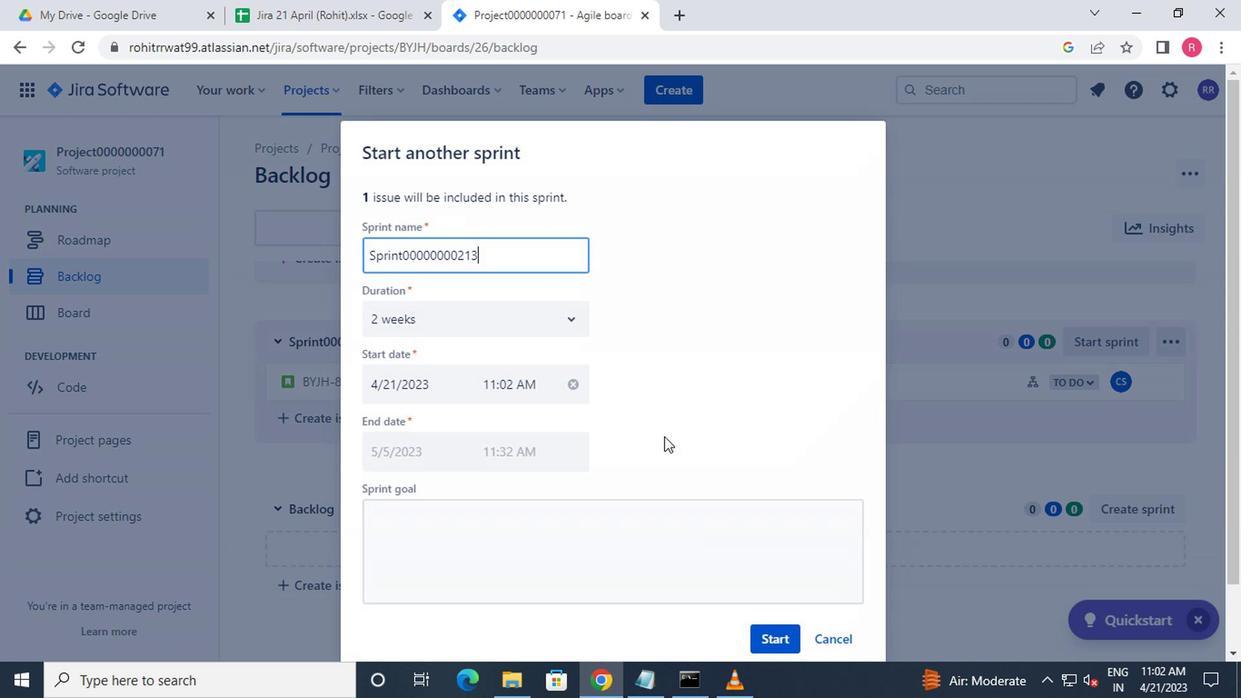 
Action: Mouse scrolled (666, 443) with delta (0, 0)
Screenshot: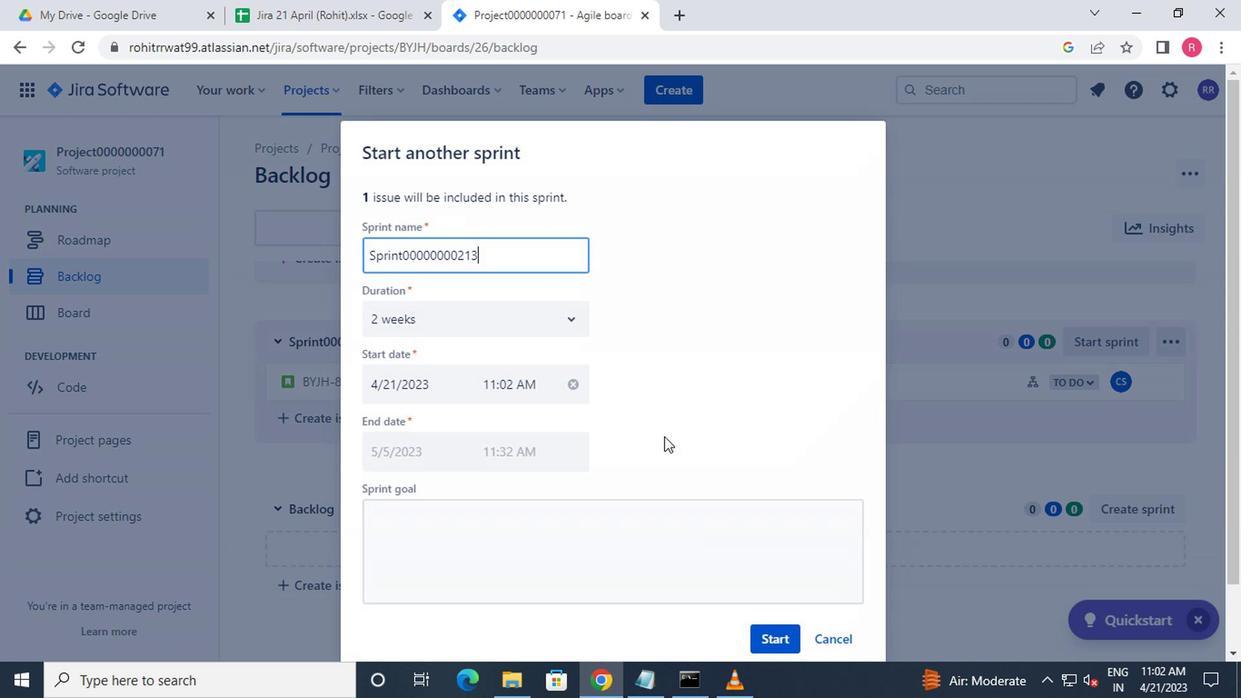 
Action: Mouse moved to (669, 446)
Screenshot: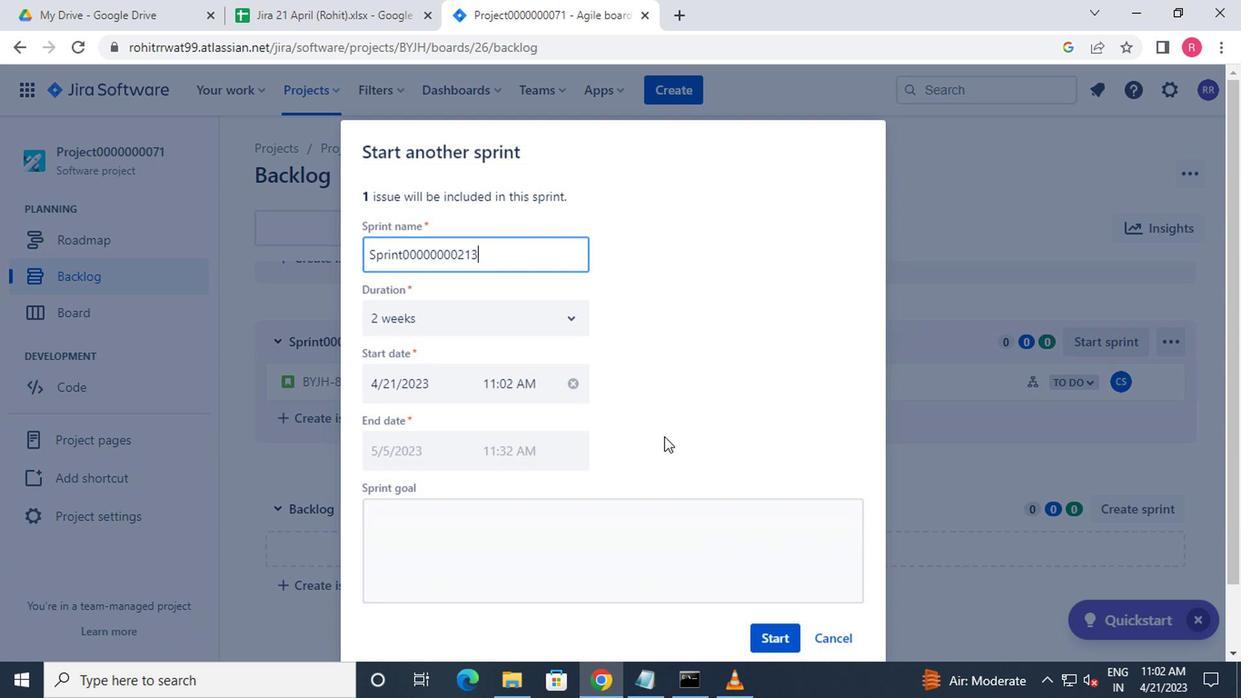 
Action: Mouse scrolled (669, 444) with delta (0, -1)
Screenshot: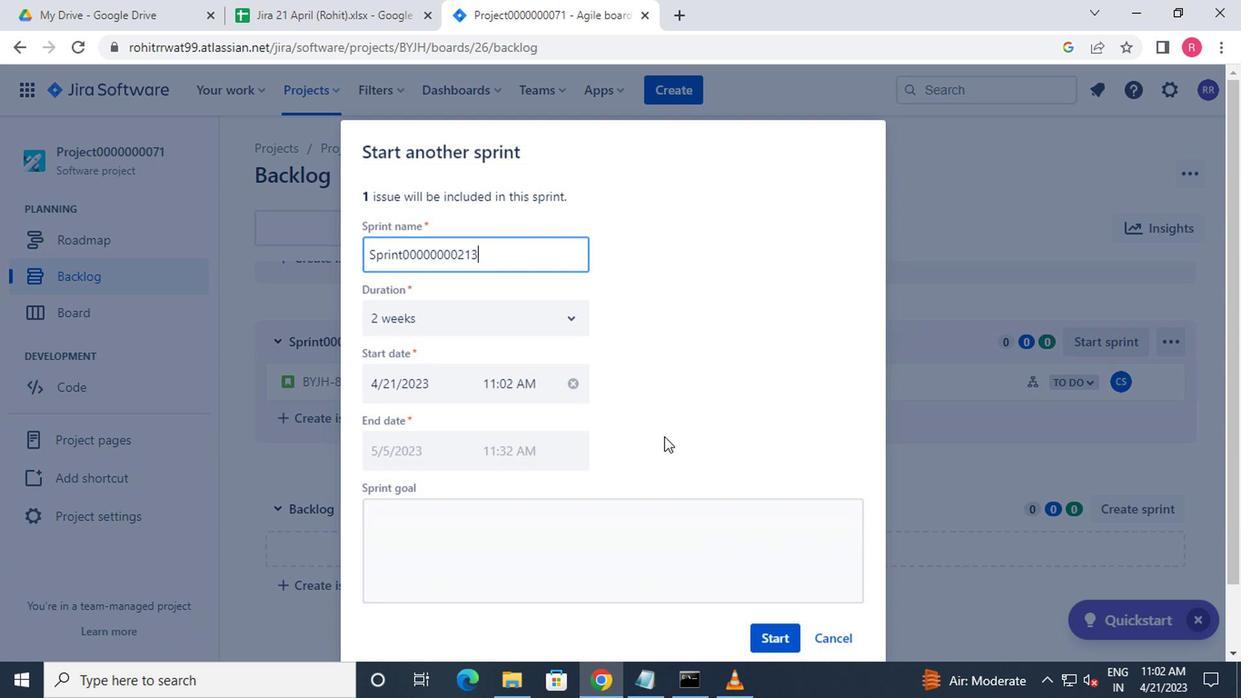 
Action: Mouse moved to (759, 564)
Screenshot: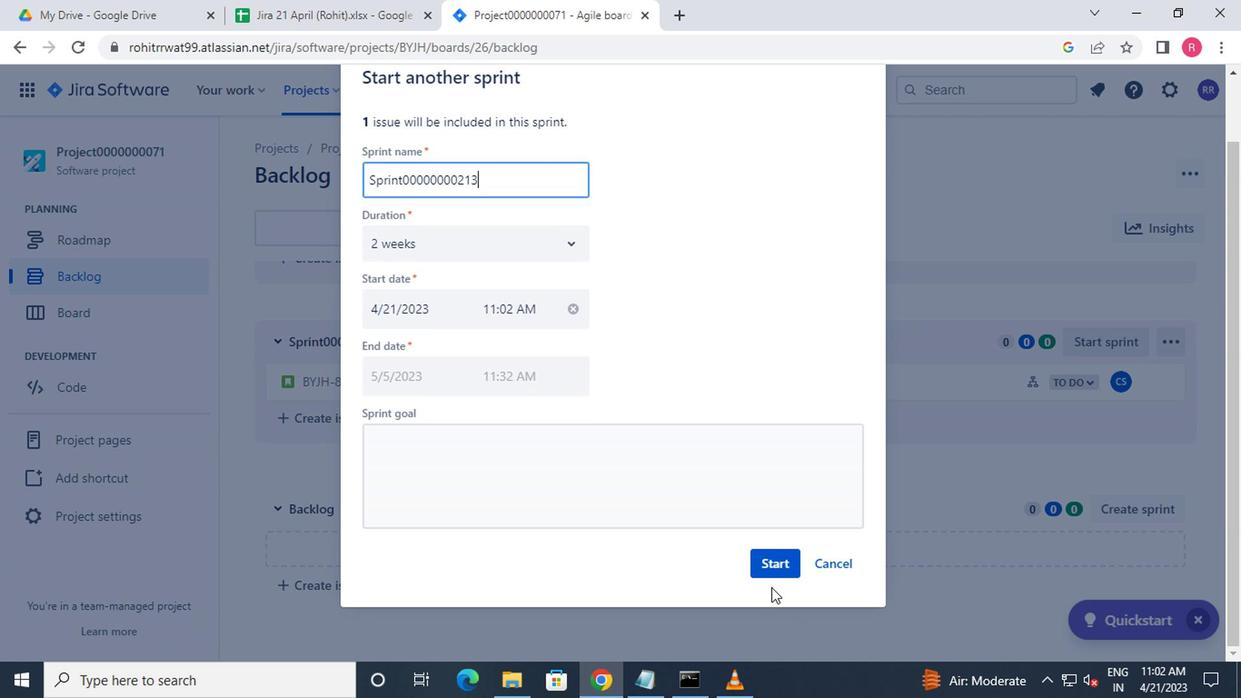 
Action: Mouse pressed left at (759, 564)
Screenshot: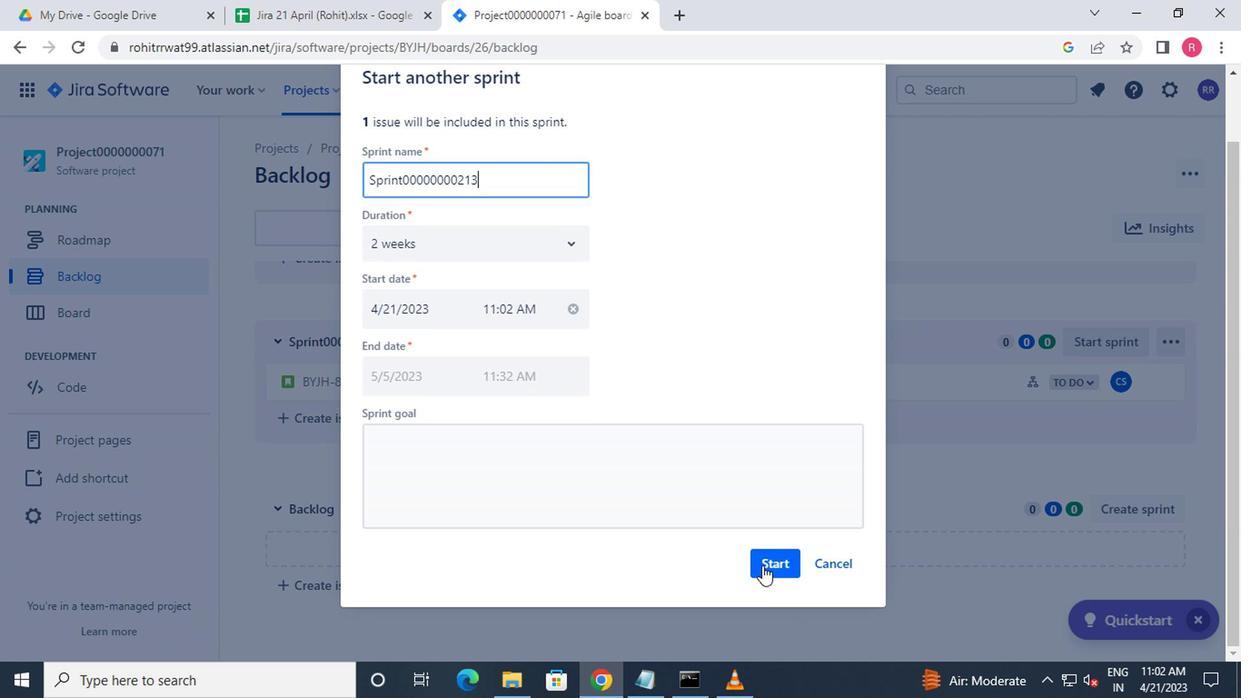 
Action: Mouse moved to (333, 106)
Screenshot: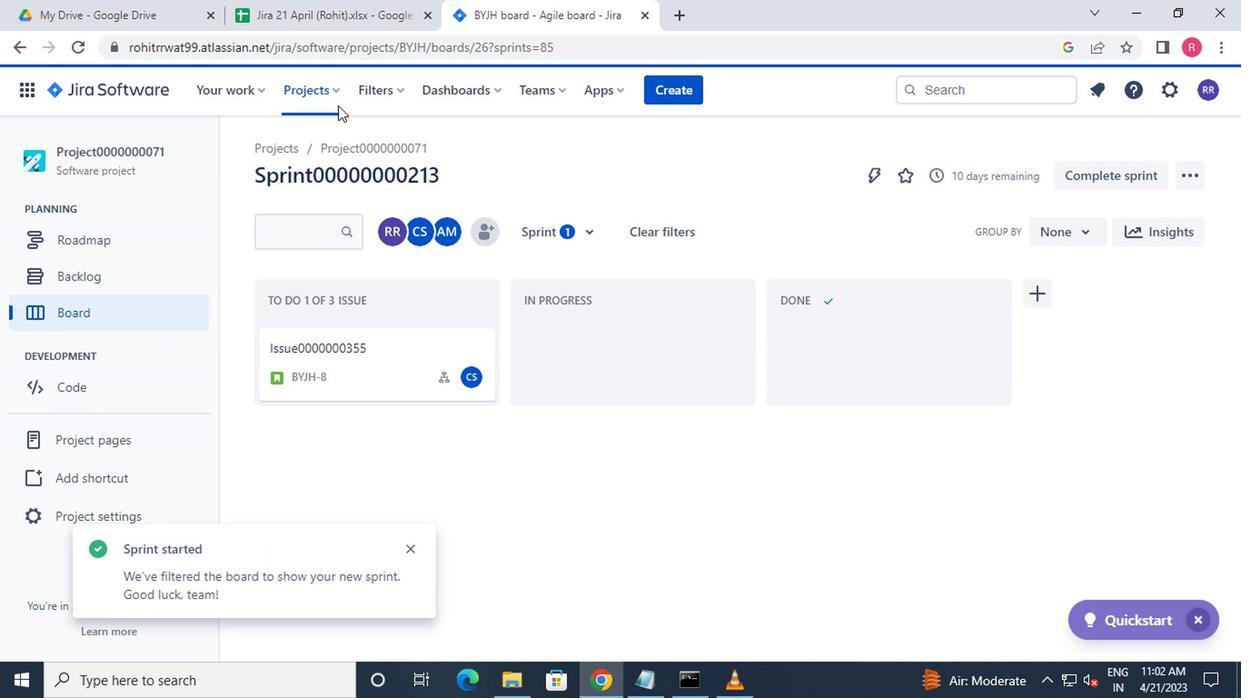 
Action: Mouse pressed left at (333, 106)
Screenshot: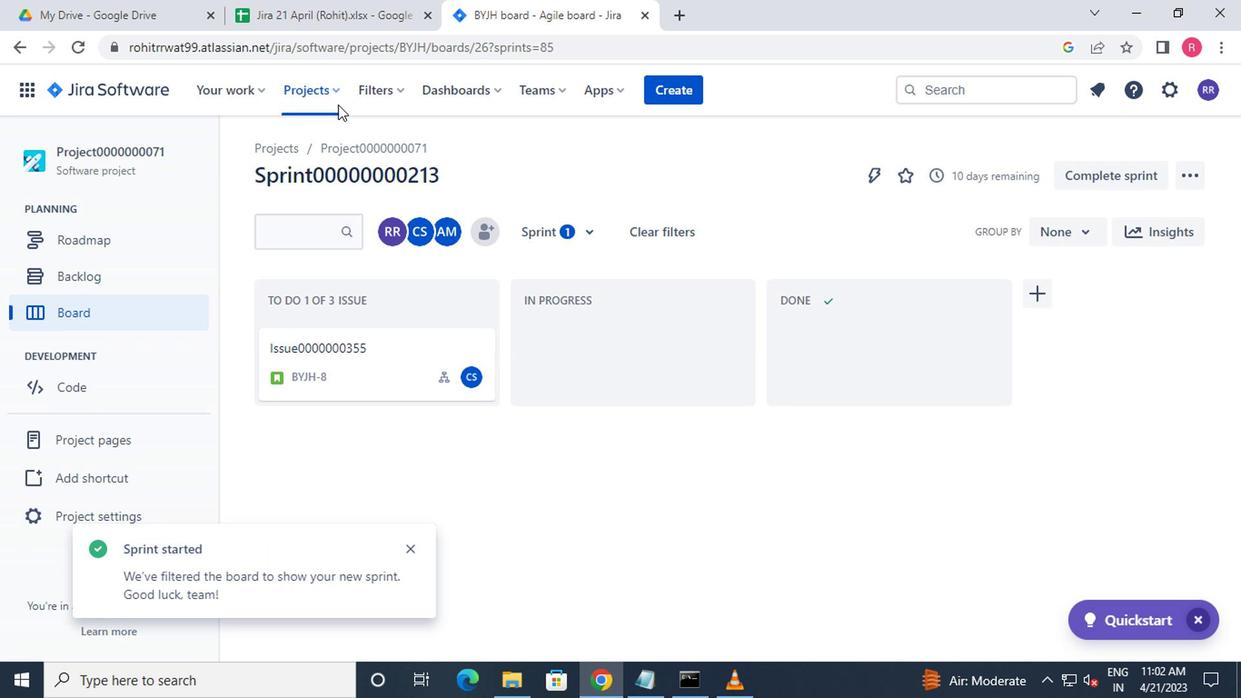 
Action: Mouse moved to (327, 87)
Screenshot: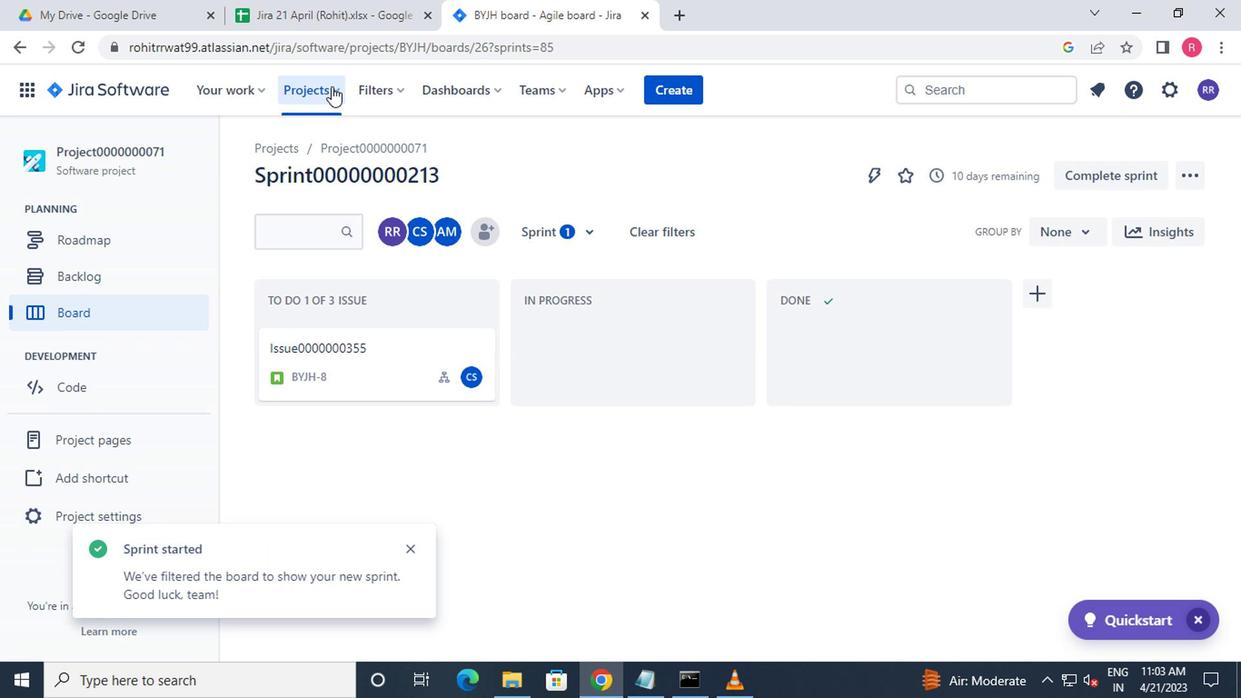 
Action: Mouse pressed left at (327, 87)
Screenshot: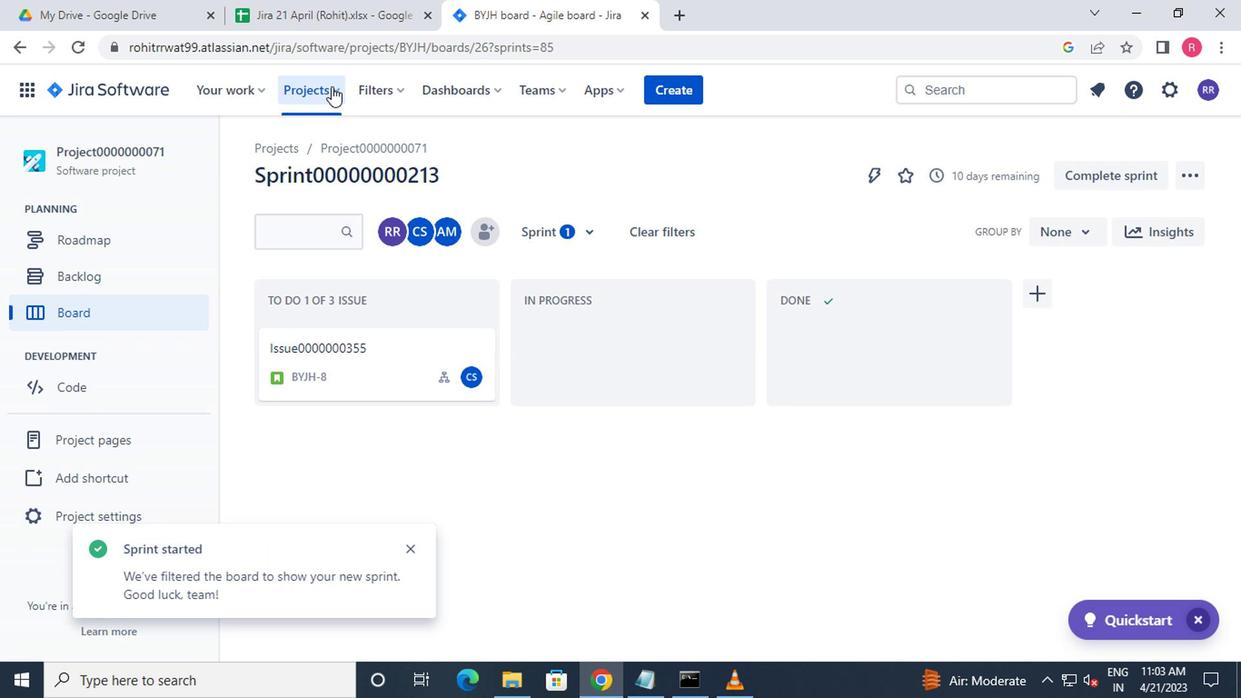 
Action: Mouse moved to (371, 204)
Screenshot: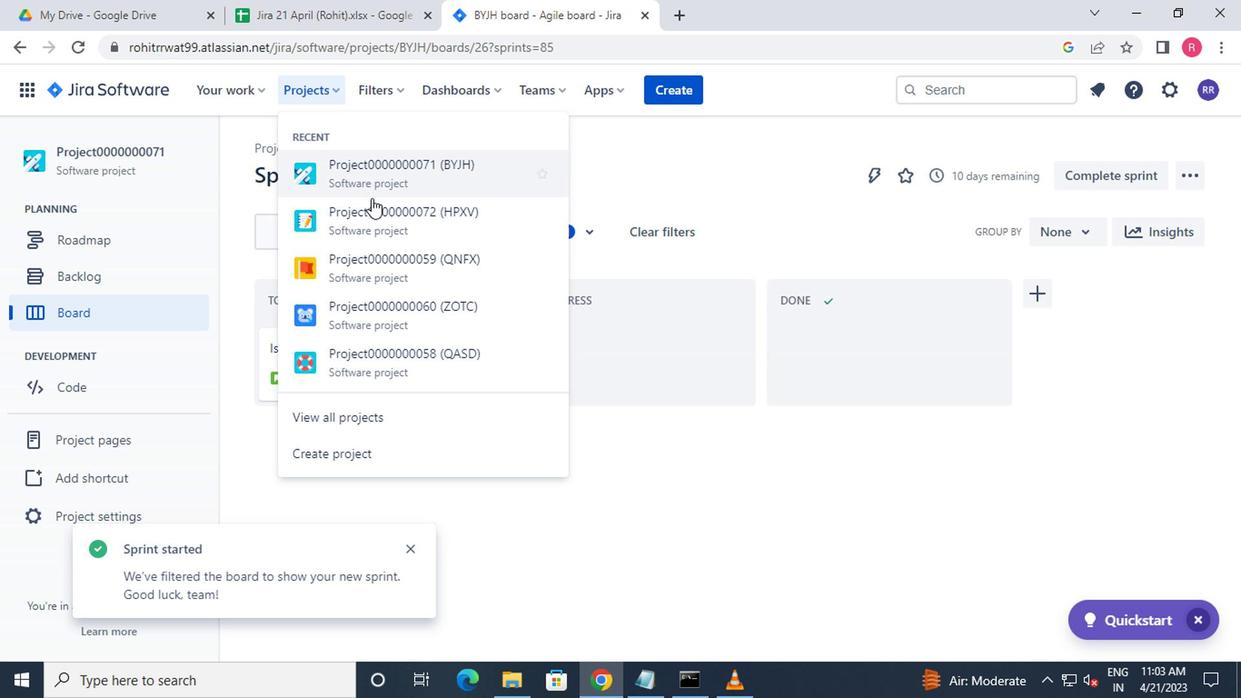 
Action: Mouse pressed left at (371, 204)
Screenshot: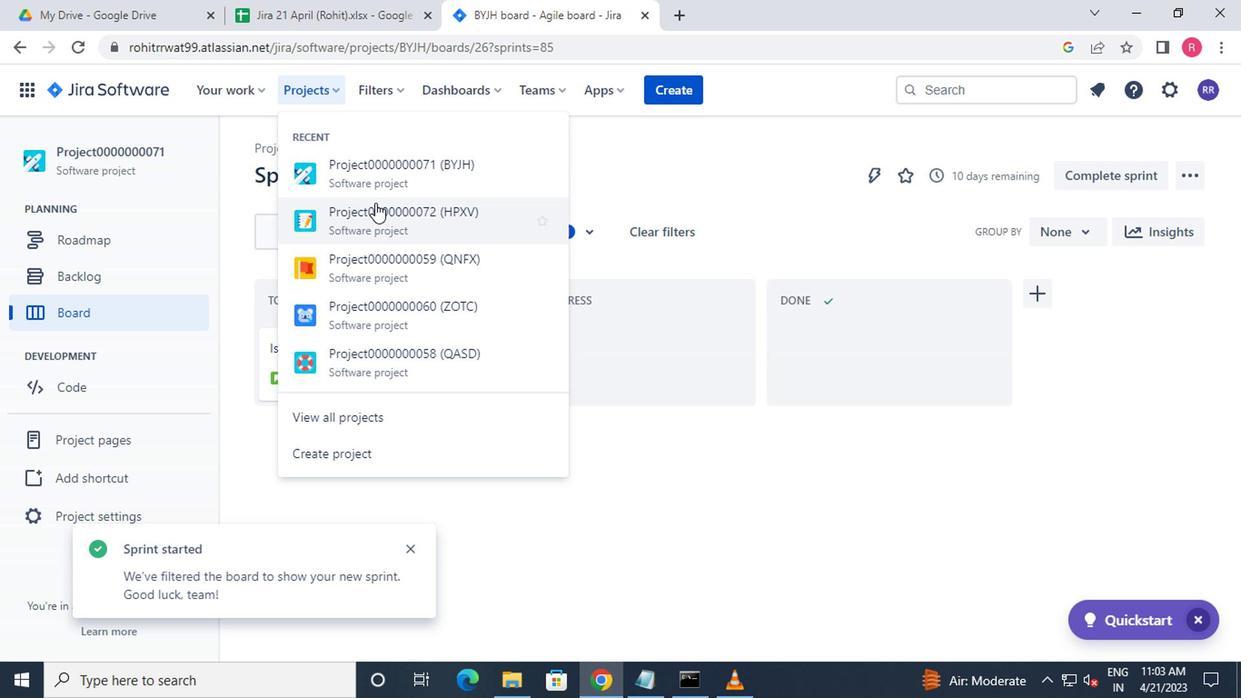 
Action: Mouse moved to (151, 268)
Screenshot: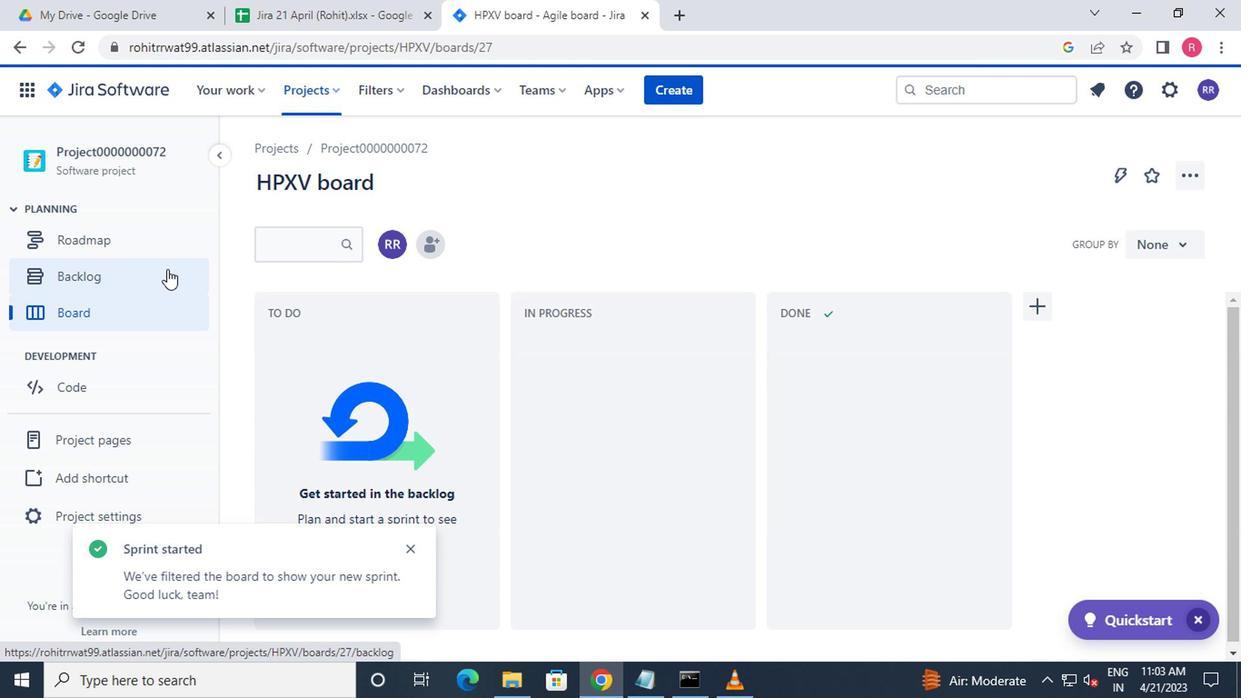 
Action: Mouse pressed left at (151, 268)
Screenshot: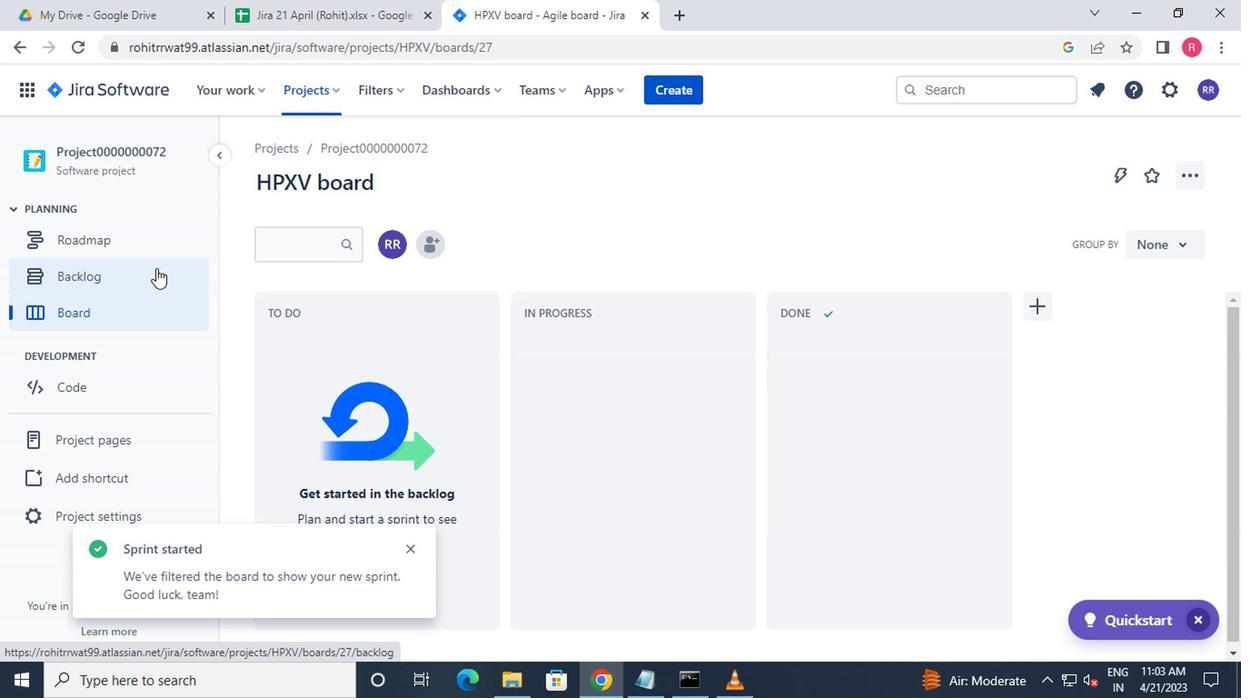 
Action: Mouse moved to (1096, 289)
Screenshot: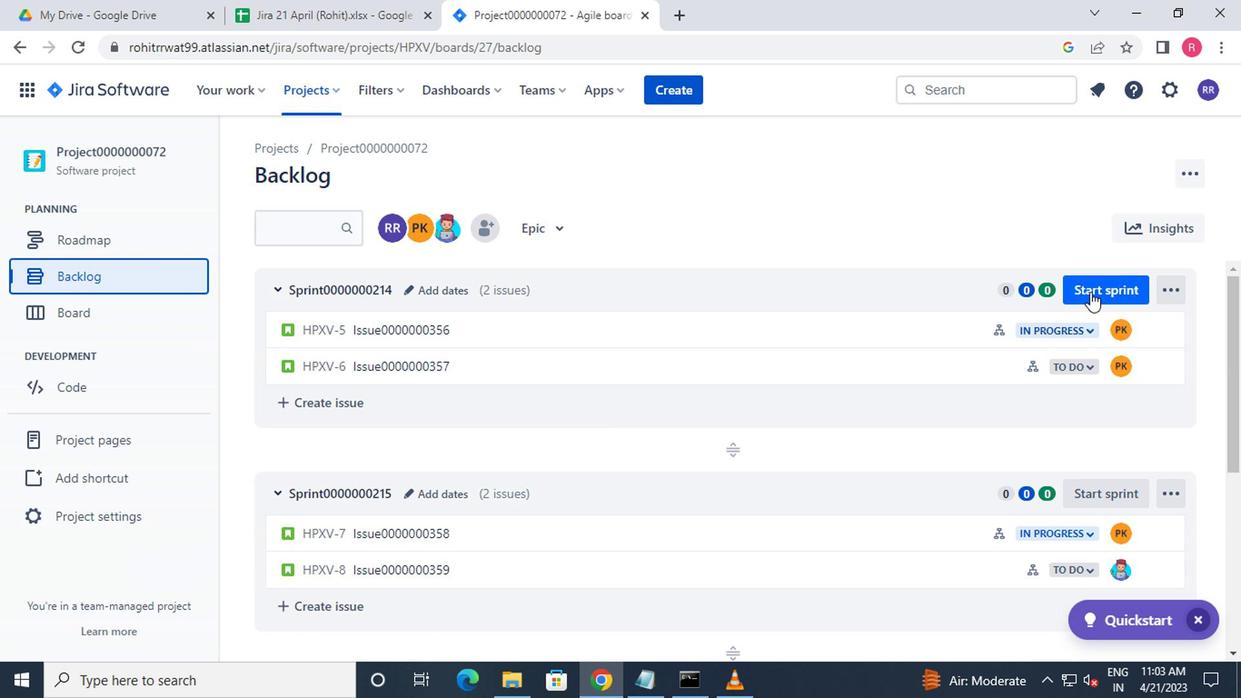 
Action: Mouse pressed left at (1096, 289)
Screenshot: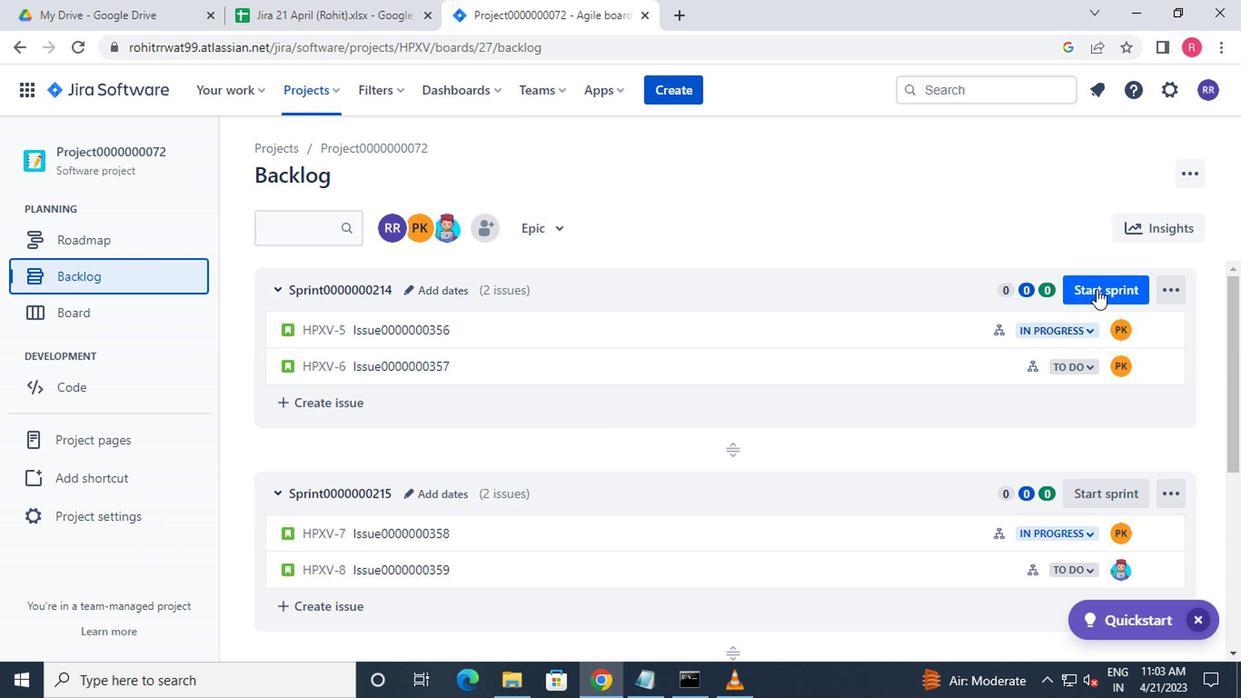 
Action: Mouse moved to (724, 484)
Screenshot: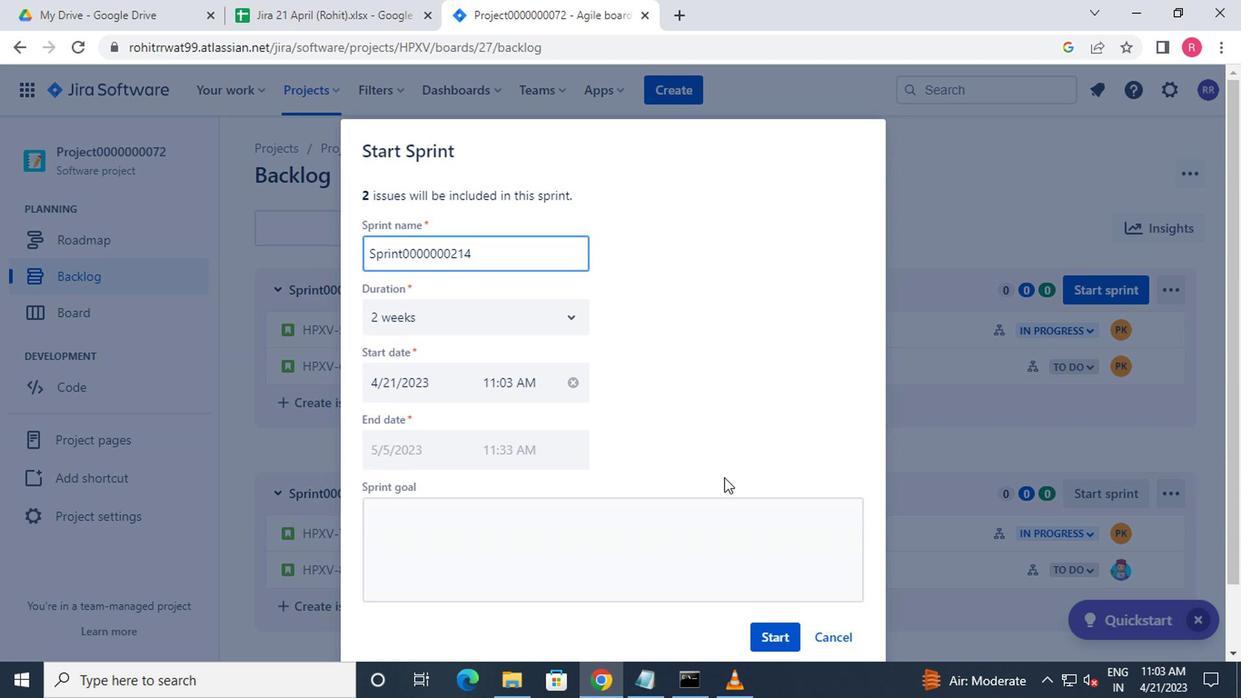 
Action: Mouse scrolled (724, 483) with delta (0, -1)
Screenshot: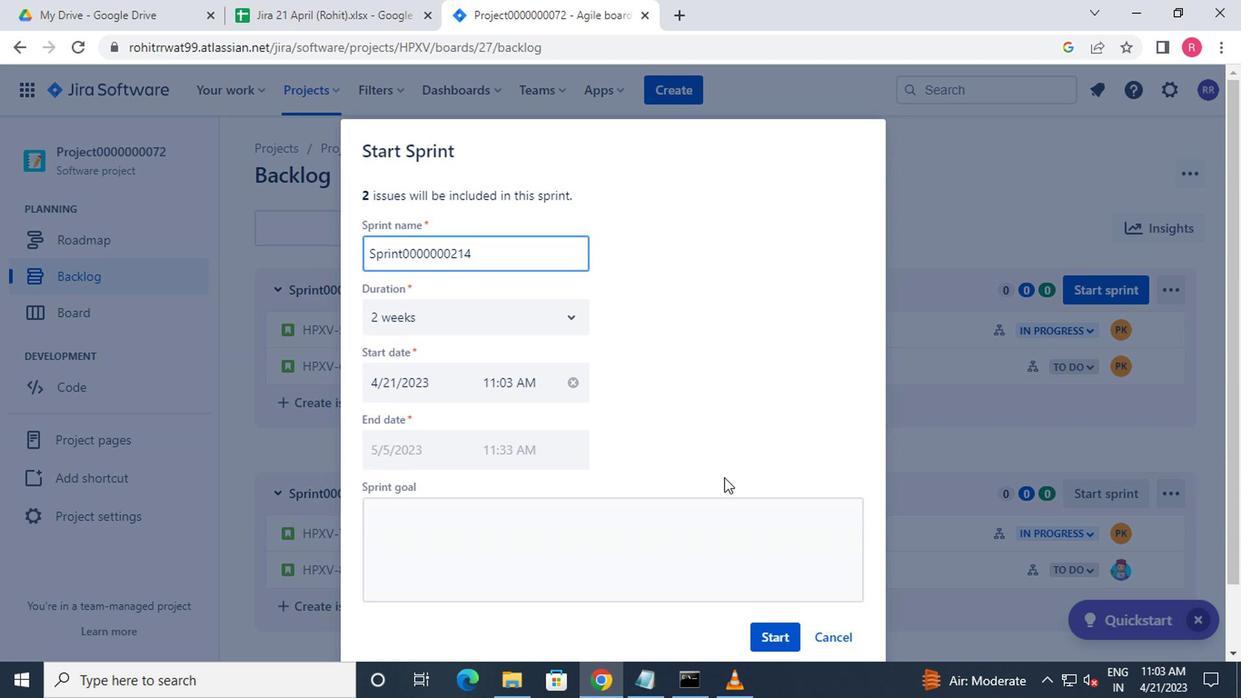 
Action: Mouse moved to (726, 486)
Screenshot: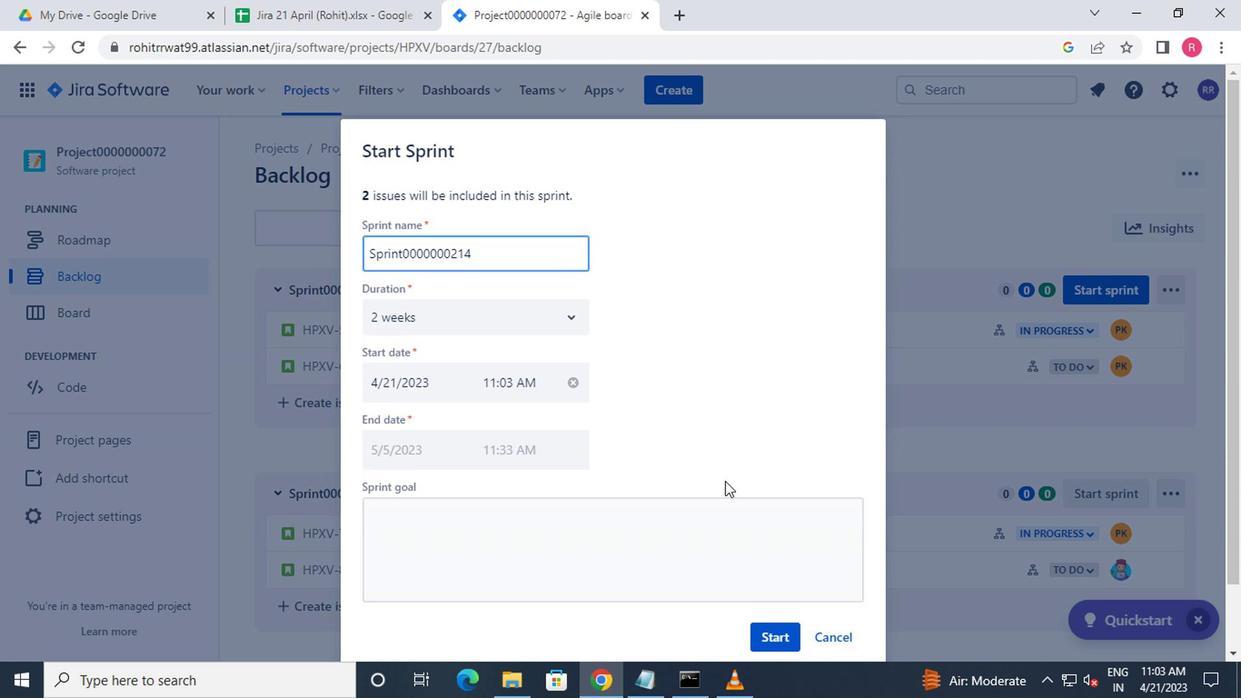 
Action: Mouse scrolled (726, 485) with delta (0, -1)
Screenshot: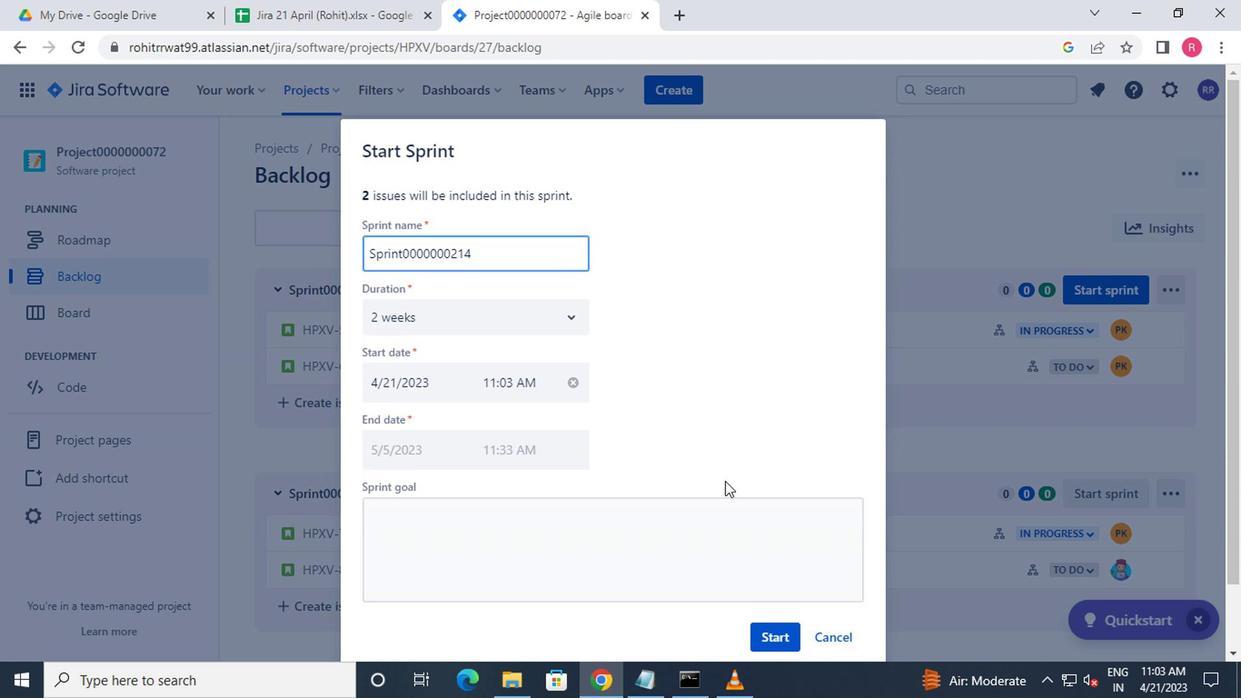 
Action: Mouse moved to (726, 489)
Screenshot: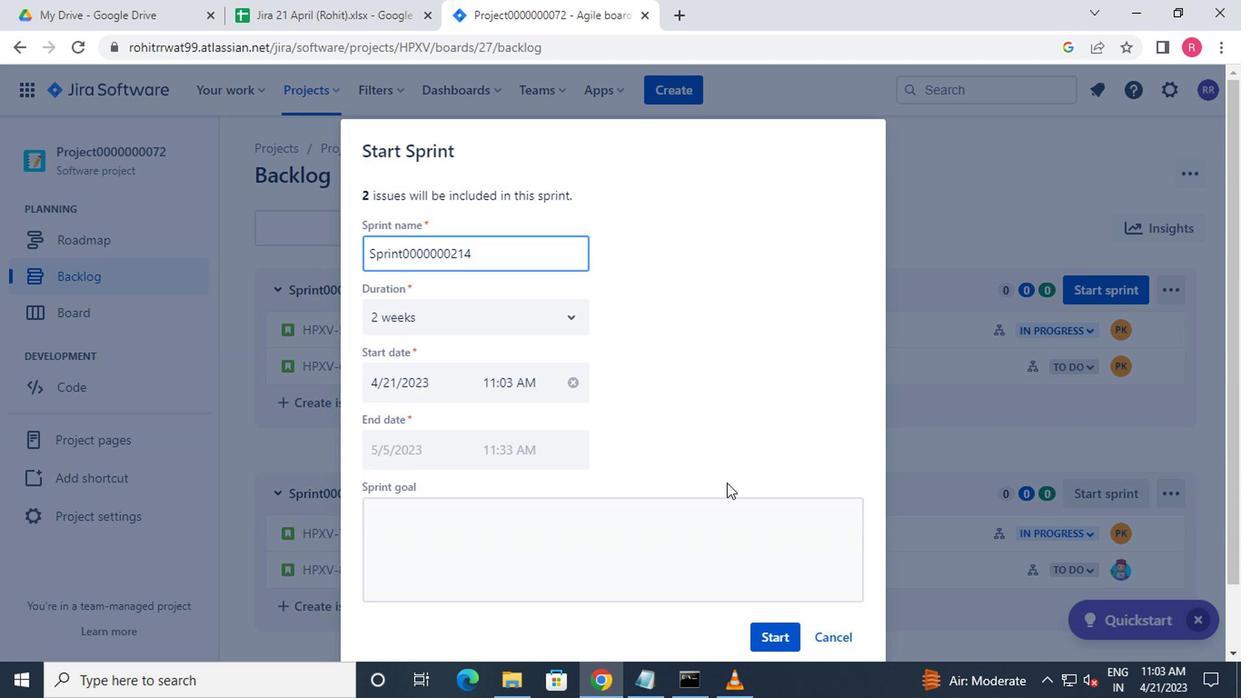 
Action: Mouse scrolled (726, 488) with delta (0, -1)
Screenshot: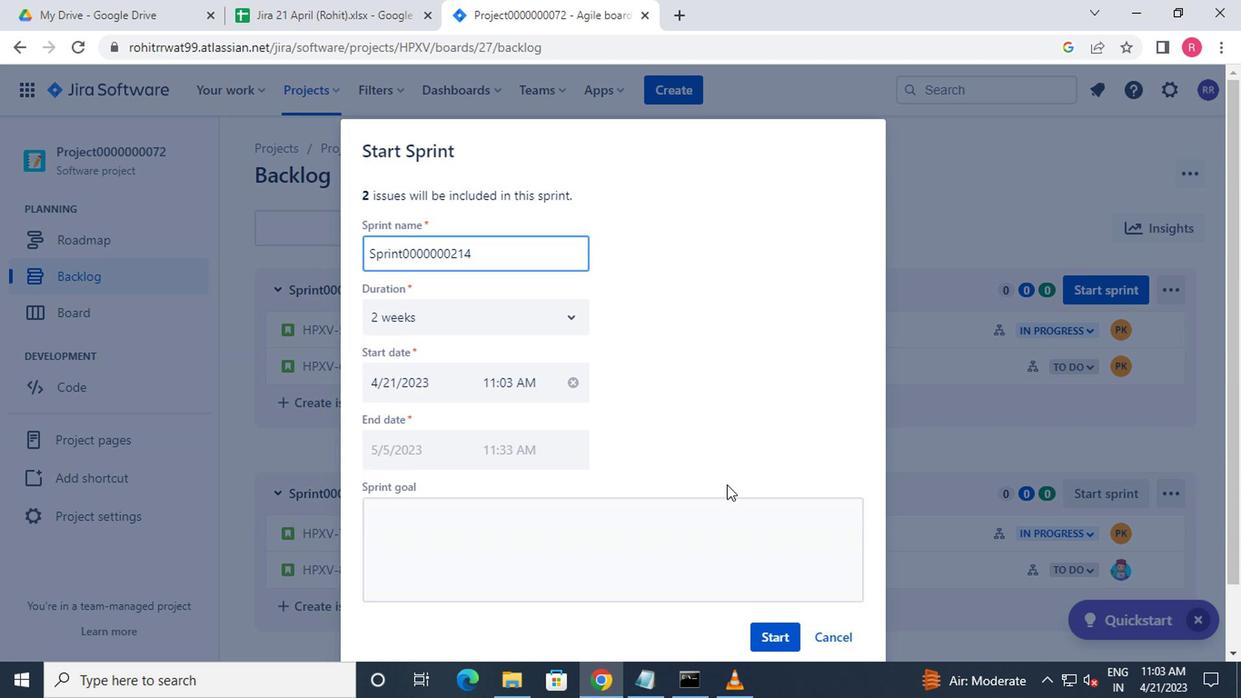
Action: Mouse moved to (765, 556)
Screenshot: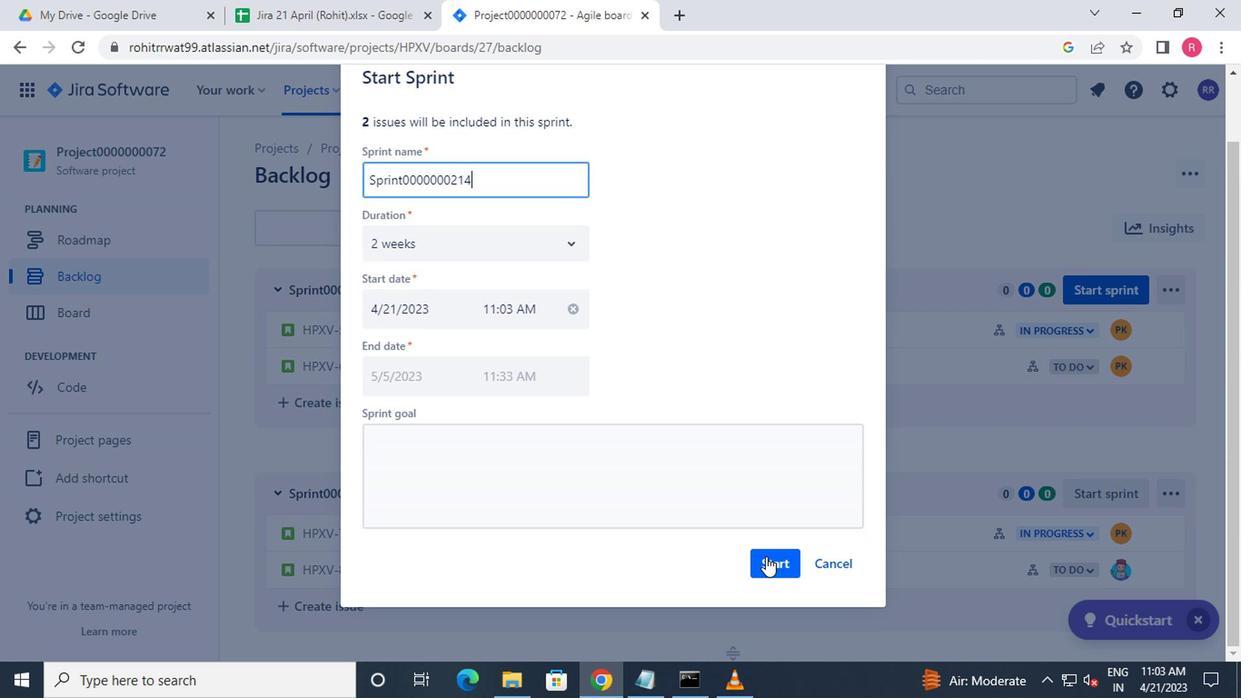 
Action: Mouse pressed left at (765, 556)
Screenshot: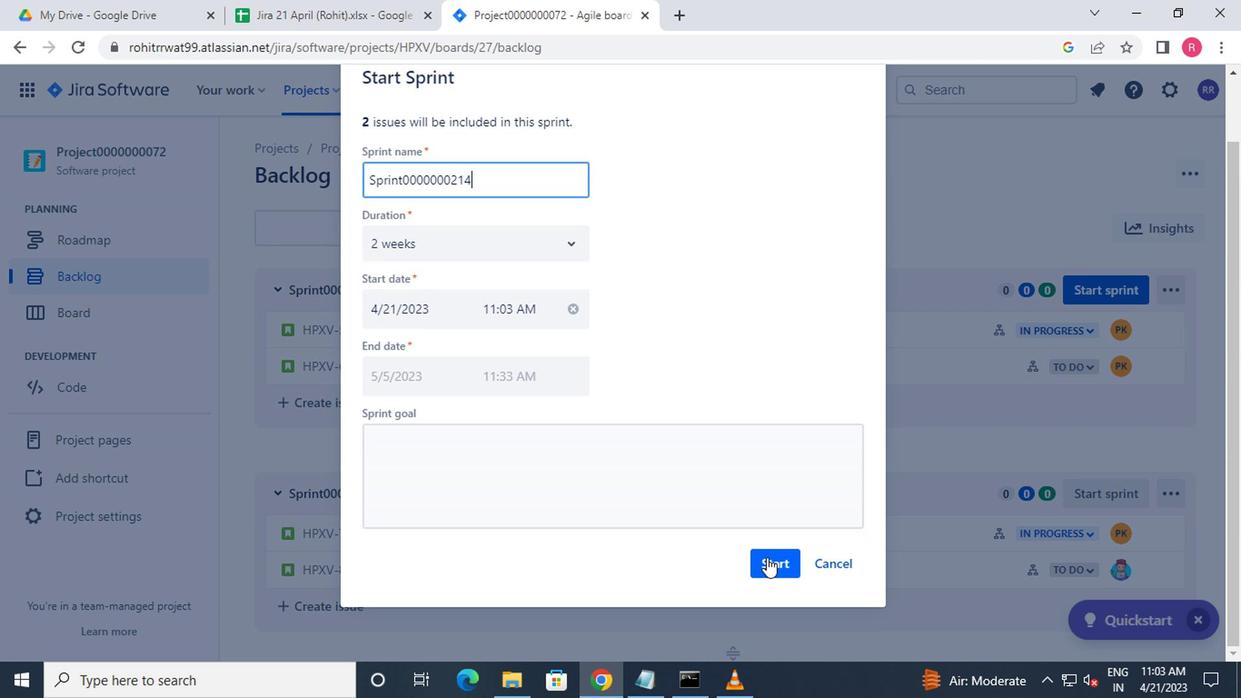 
Action: Mouse moved to (175, 289)
Screenshot: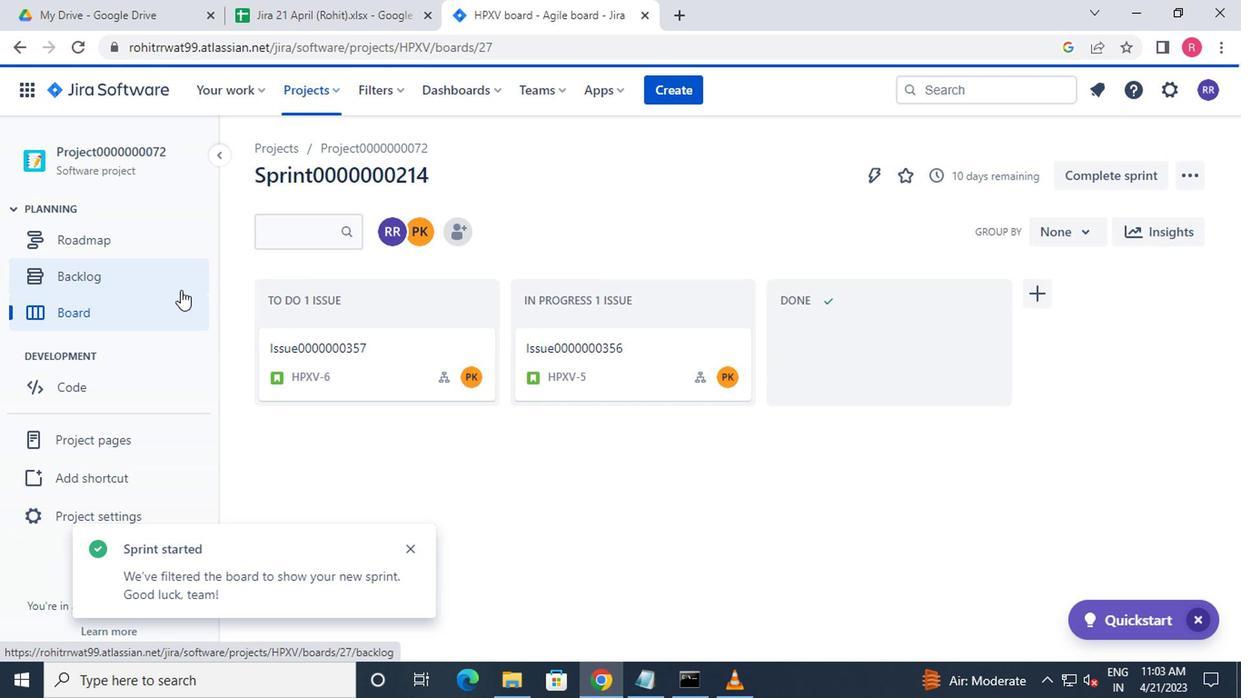 
Action: Mouse pressed left at (175, 289)
Screenshot: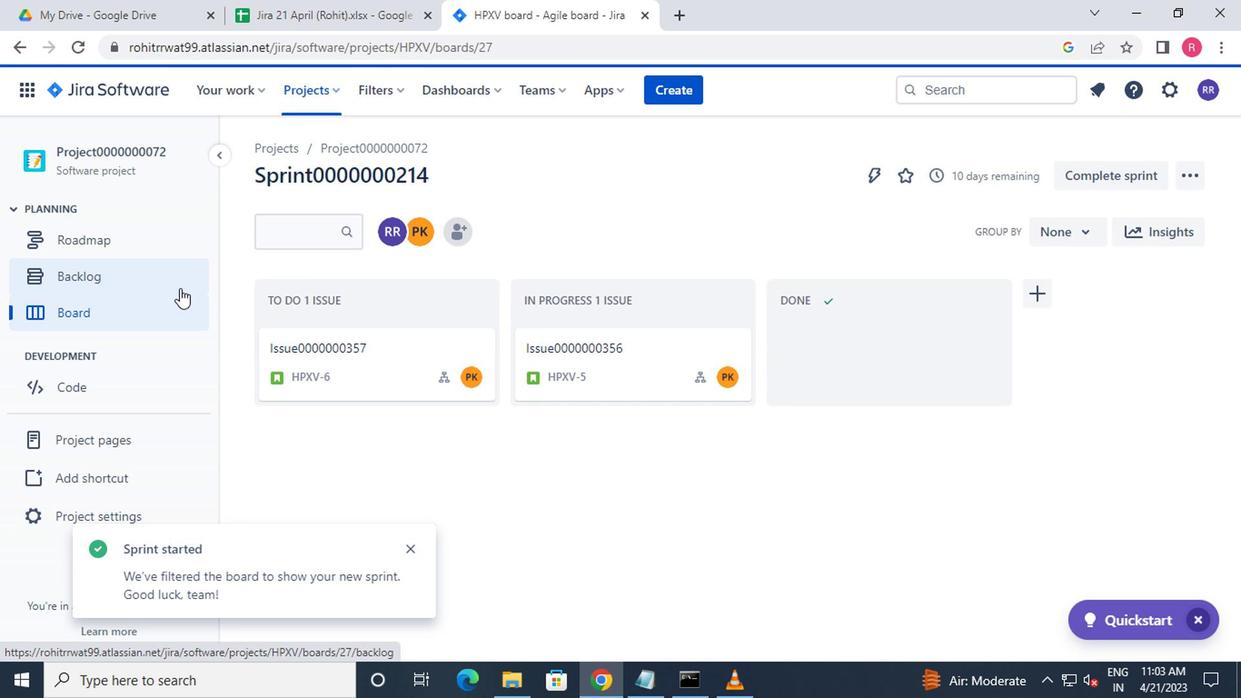 
Action: Mouse moved to (1086, 481)
Screenshot: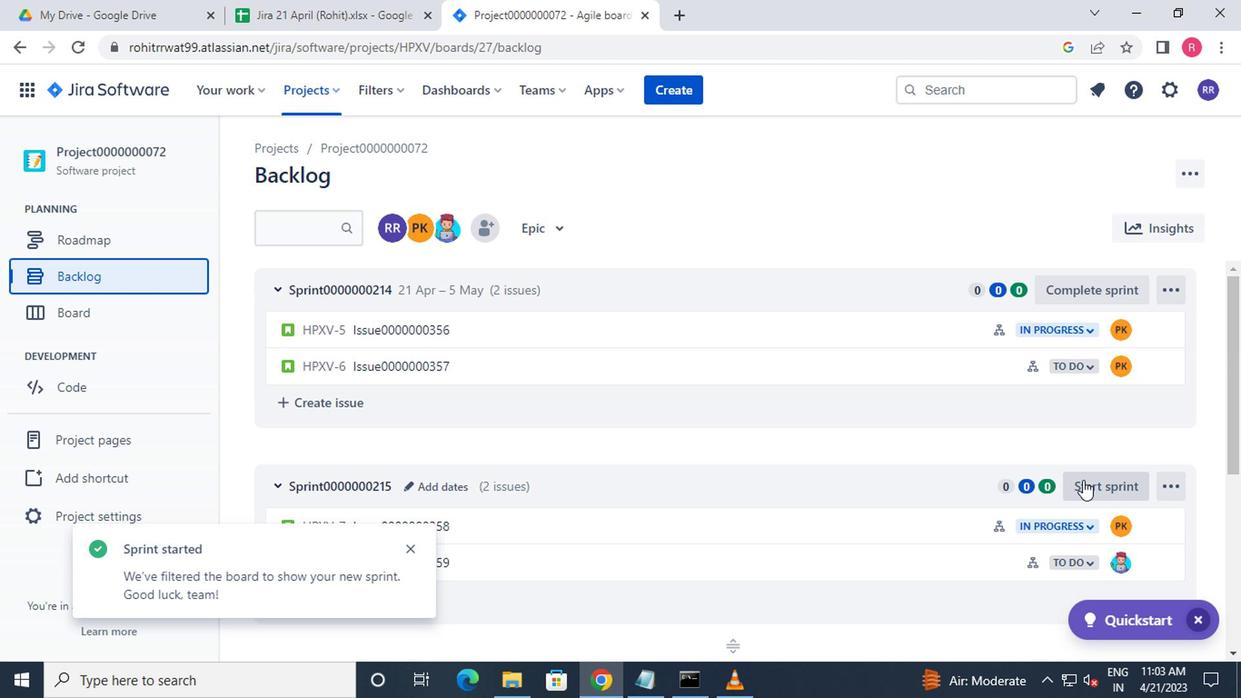 
Action: Mouse pressed left at (1086, 481)
Screenshot: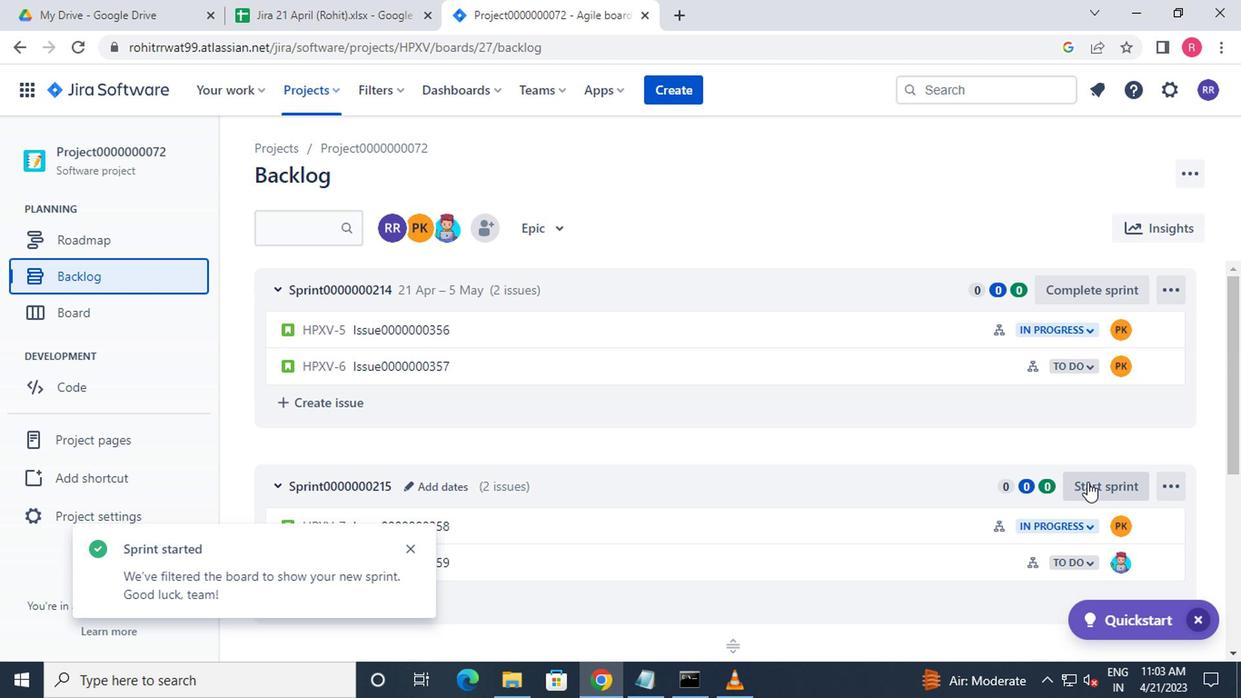 
Action: Mouse moved to (721, 430)
Screenshot: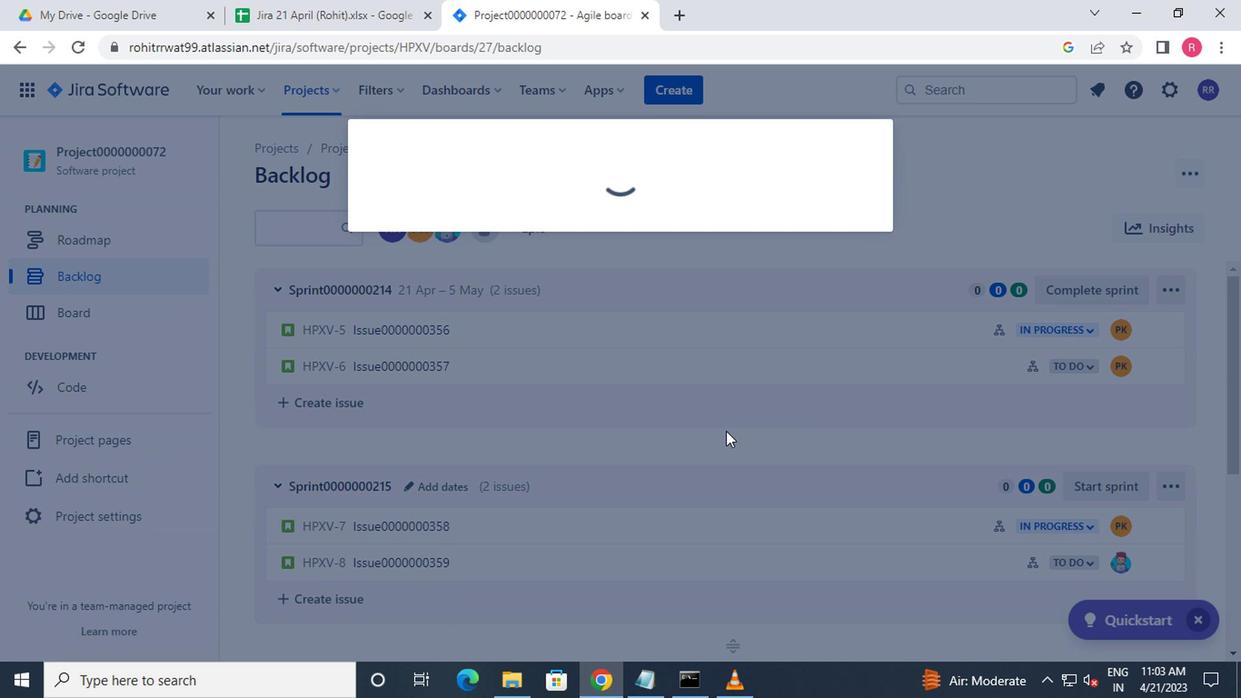 
Action: Mouse scrolled (721, 430) with delta (0, 0)
Screenshot: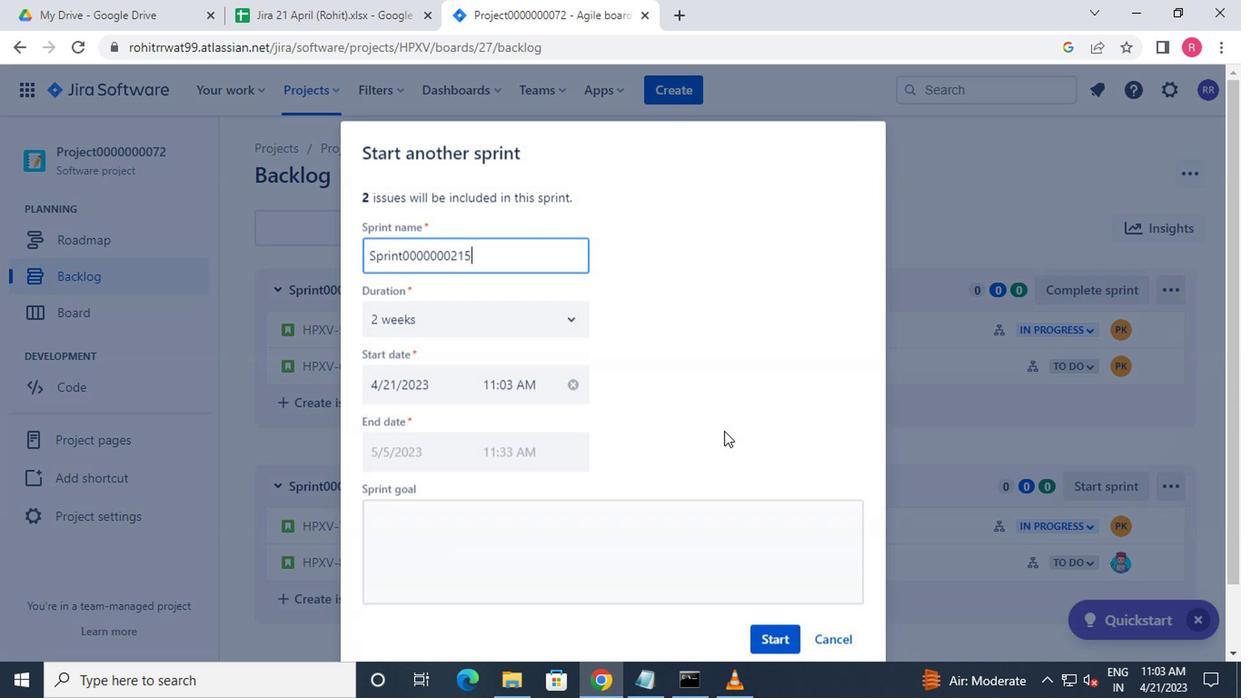 
Action: Mouse scrolled (721, 430) with delta (0, 0)
Screenshot: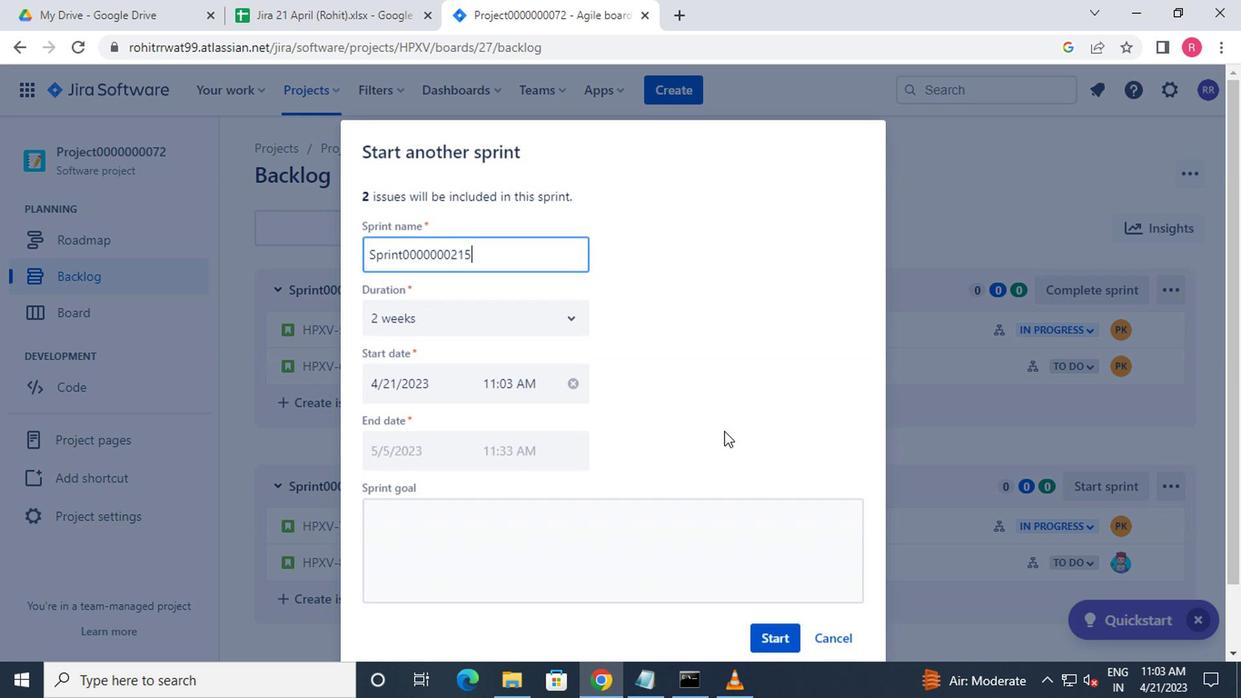 
Action: Mouse scrolled (721, 430) with delta (0, 0)
Screenshot: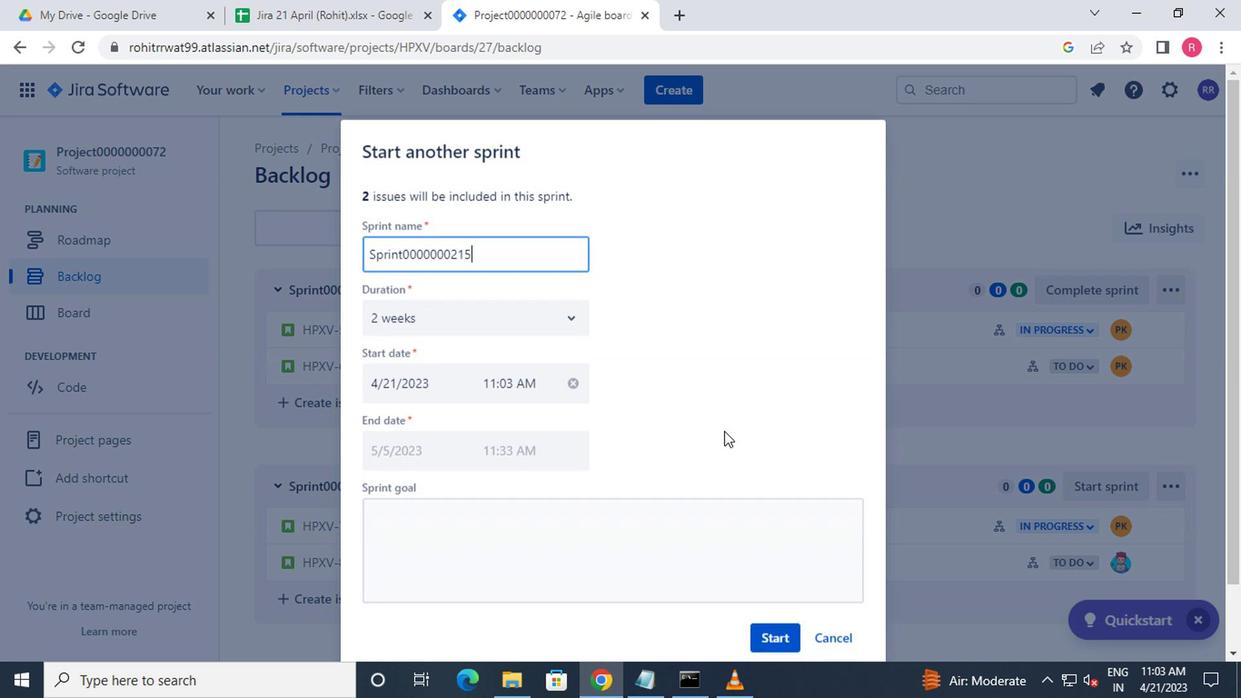 
Action: Mouse scrolled (721, 430) with delta (0, 0)
Screenshot: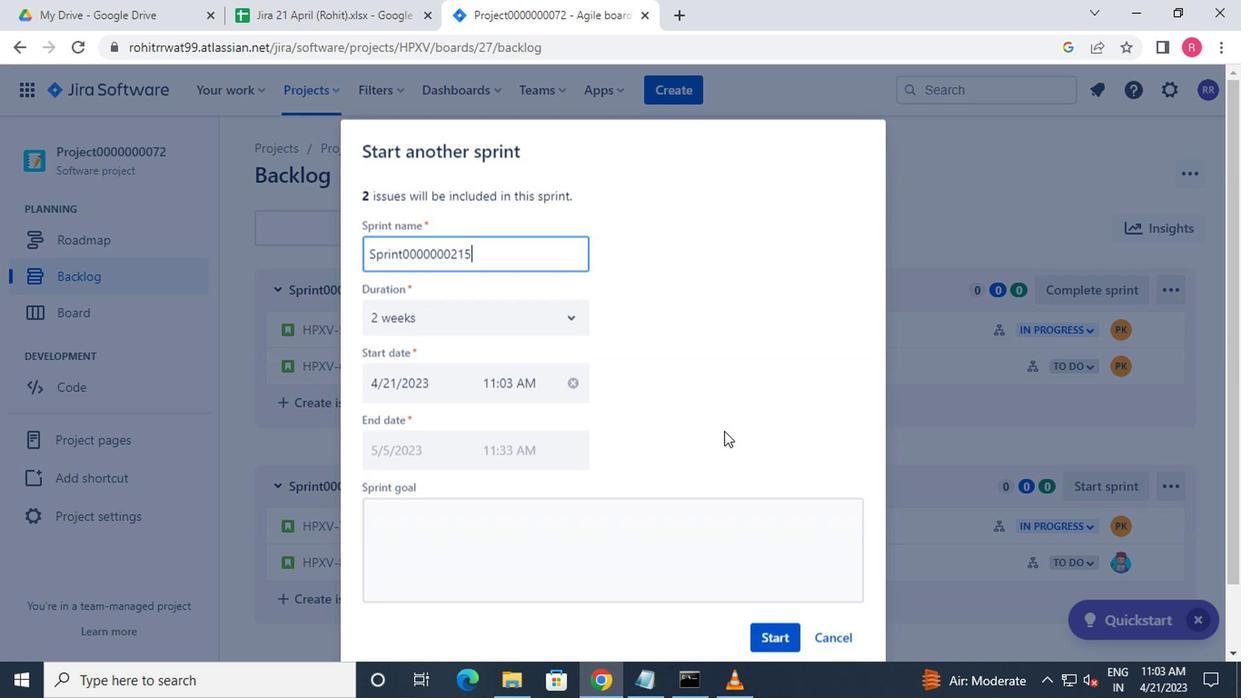 
Action: Mouse moved to (783, 567)
Screenshot: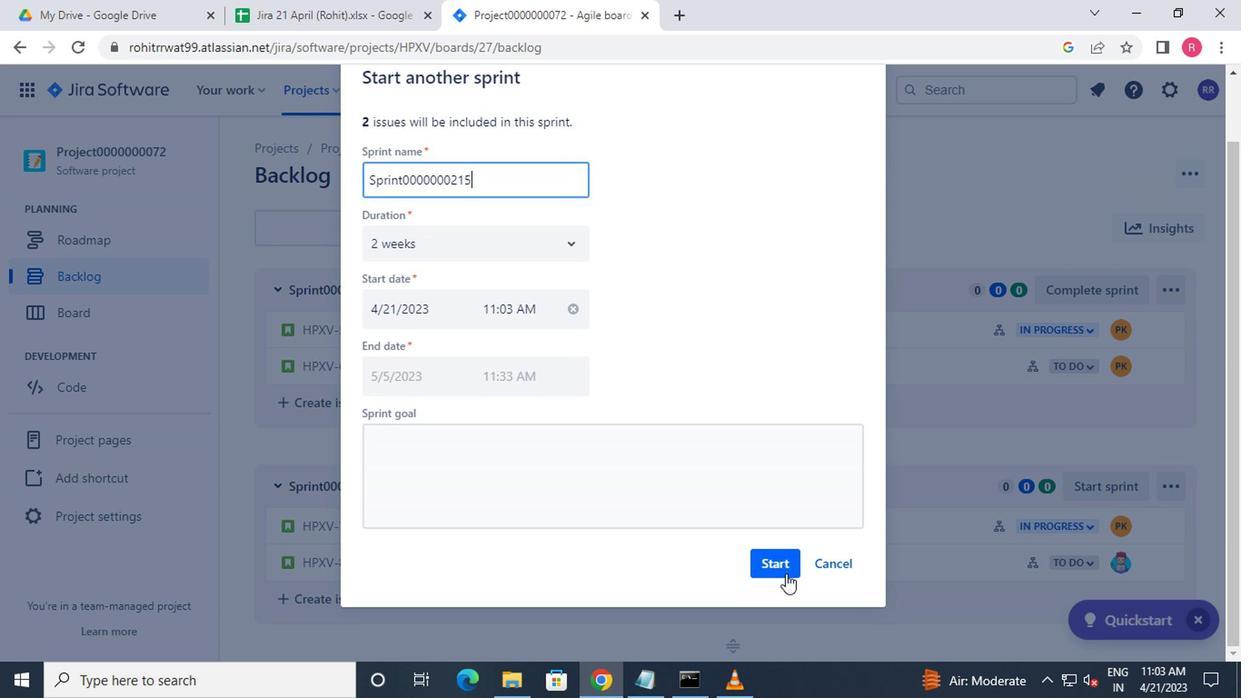 
Action: Mouse pressed left at (783, 567)
Screenshot: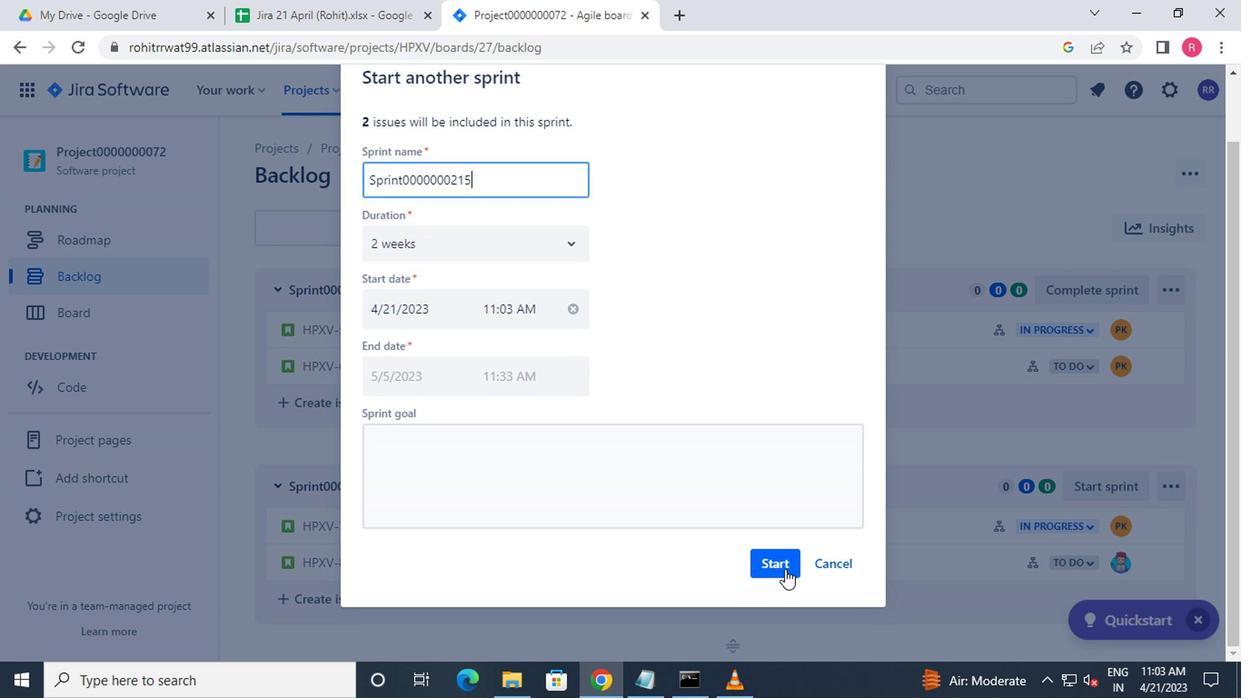 
Action: Mouse moved to (767, 552)
Screenshot: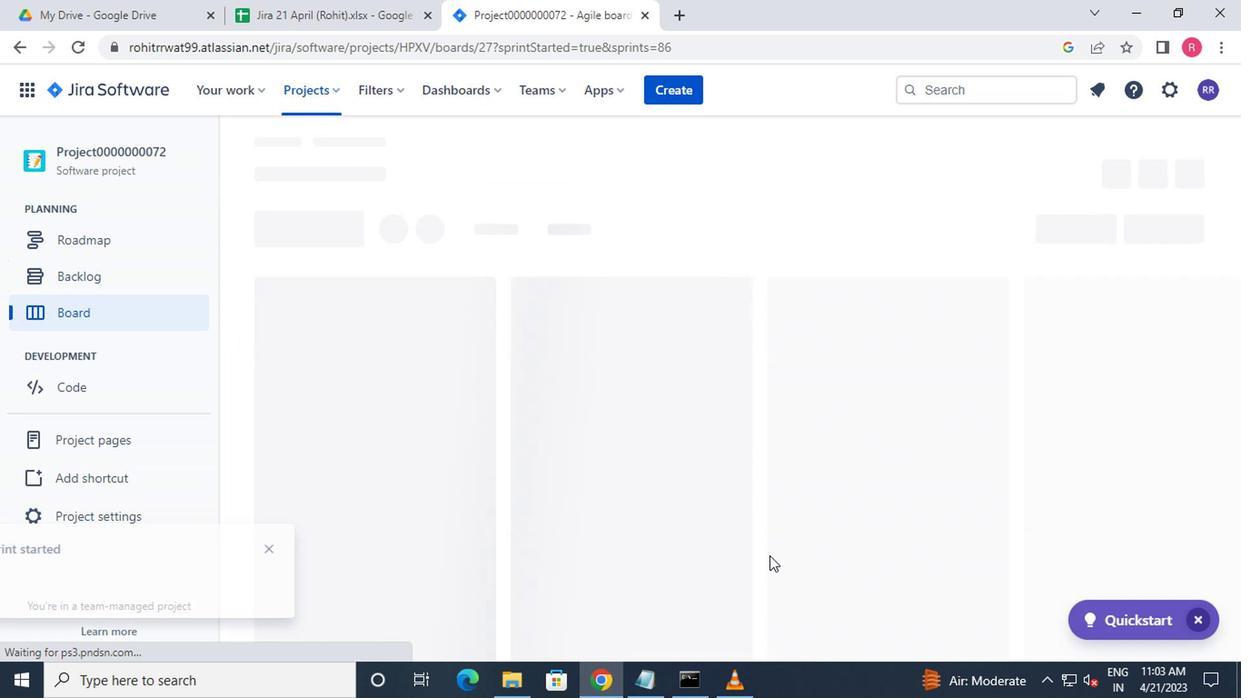 
